 Task: Add Attachment from Google Drive to Card Card0000000099 in Board Board0000000025 in Workspace WS0000000009 in Trello. Add Cover Orange to Card Card0000000099 in Board Board0000000025 in Workspace WS0000000009 in Trello. Add "Add Label …" with "Title" Title0000000099 to Button Button0000000099 to Card Card0000000099 in Board Board0000000025 in Workspace WS0000000009 in Trello. Add Description DS0000000099 to Card Card0000000099 in Board Board0000000025 in Workspace WS0000000009 in Trello. Add Comment CM0000000099 to Card Card0000000099 in Board Board0000000025 in Workspace WS0000000009 in Trello
Action: Mouse moved to (364, 458)
Screenshot: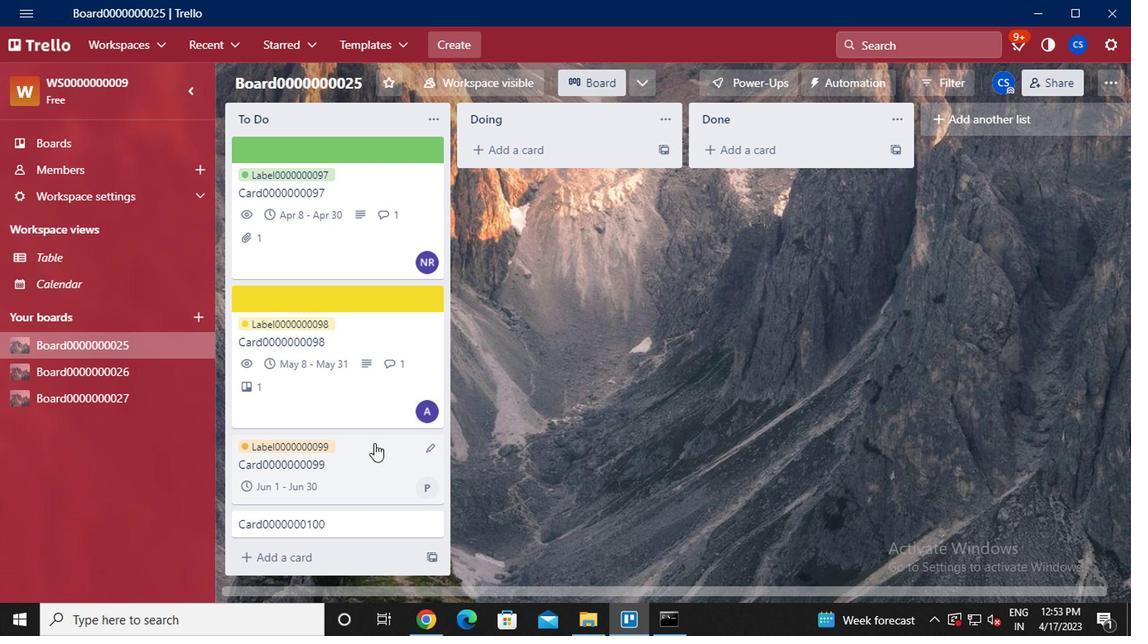 
Action: Mouse pressed left at (364, 458)
Screenshot: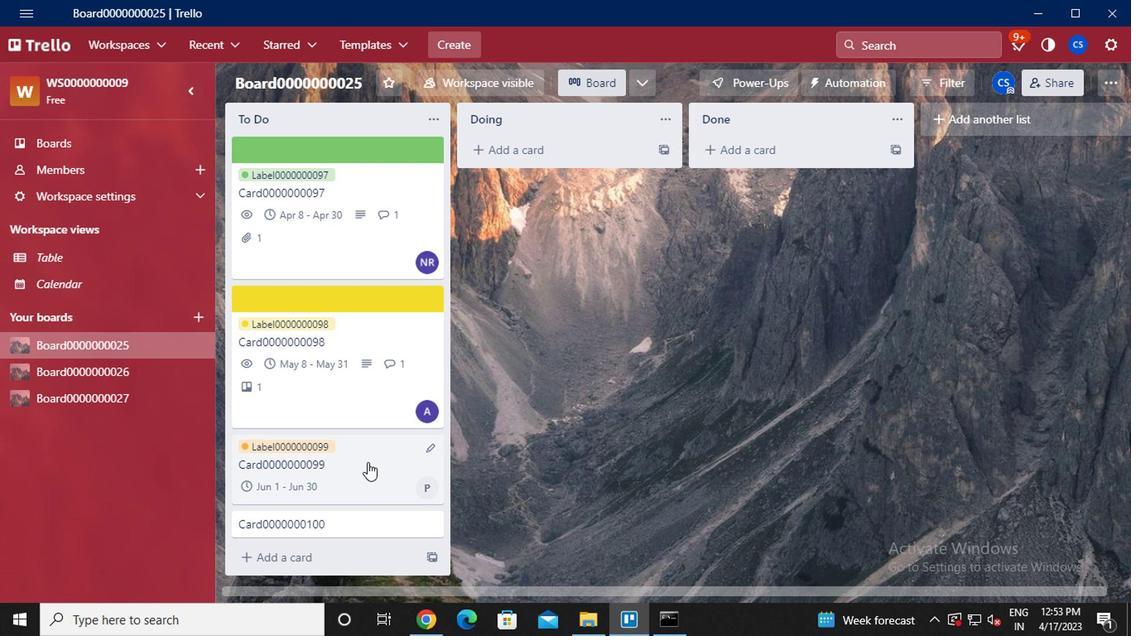 
Action: Mouse moved to (794, 283)
Screenshot: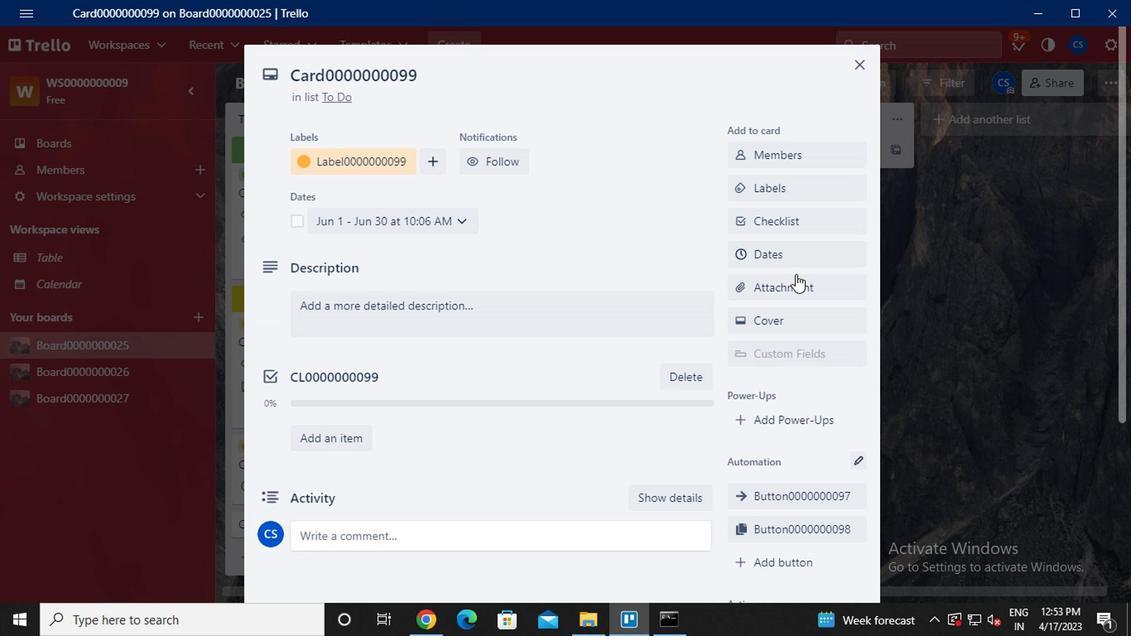 
Action: Mouse pressed left at (794, 283)
Screenshot: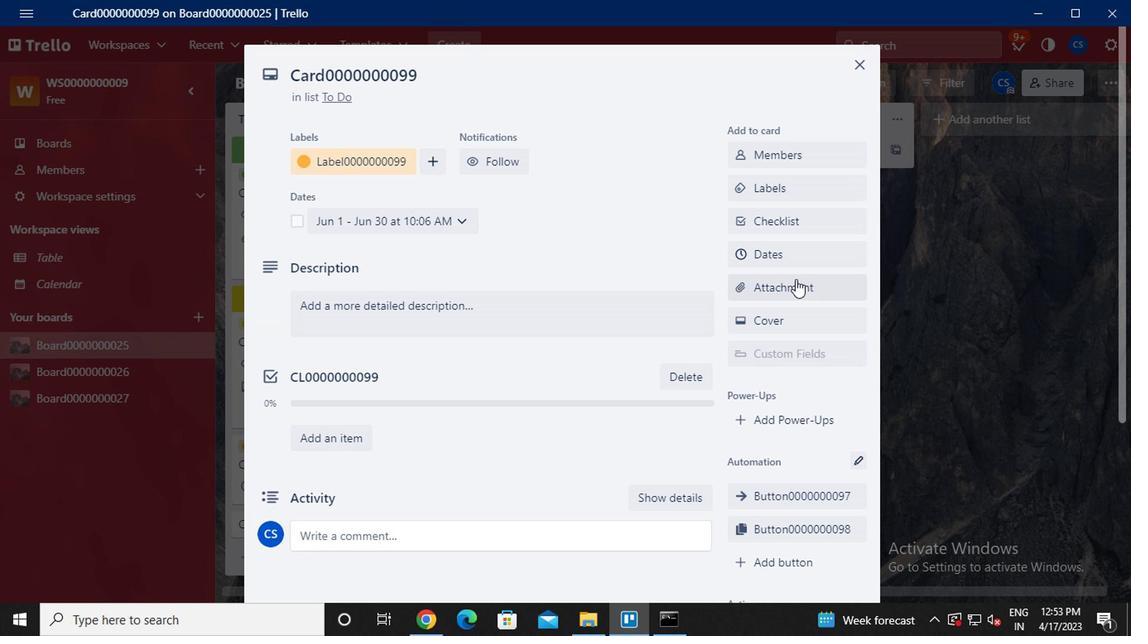 
Action: Mouse moved to (782, 199)
Screenshot: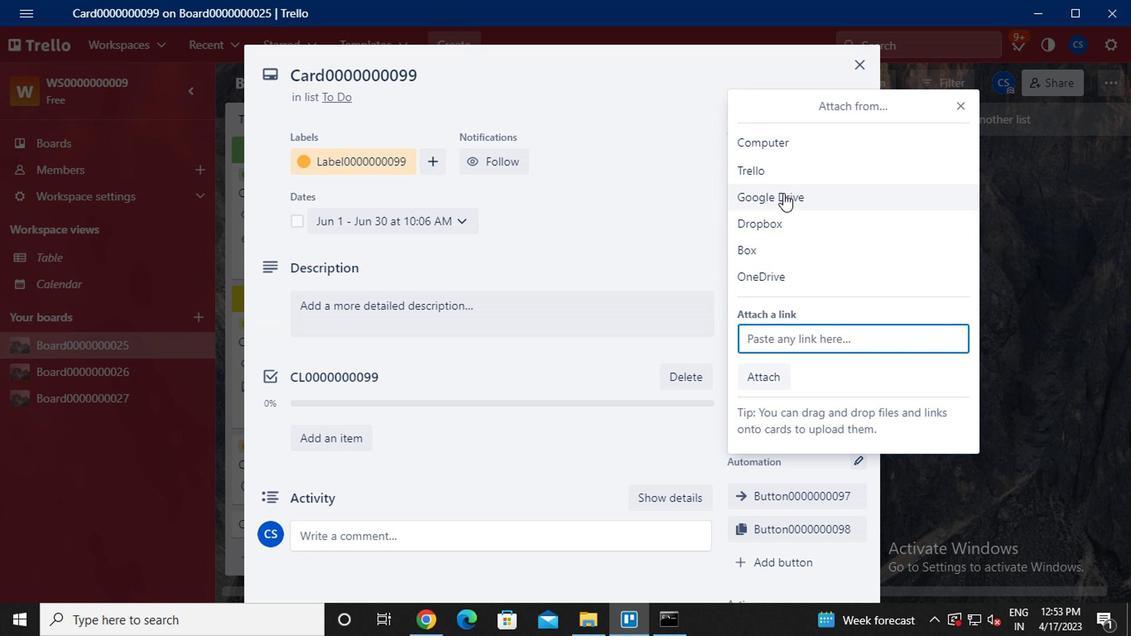 
Action: Mouse pressed left at (782, 199)
Screenshot: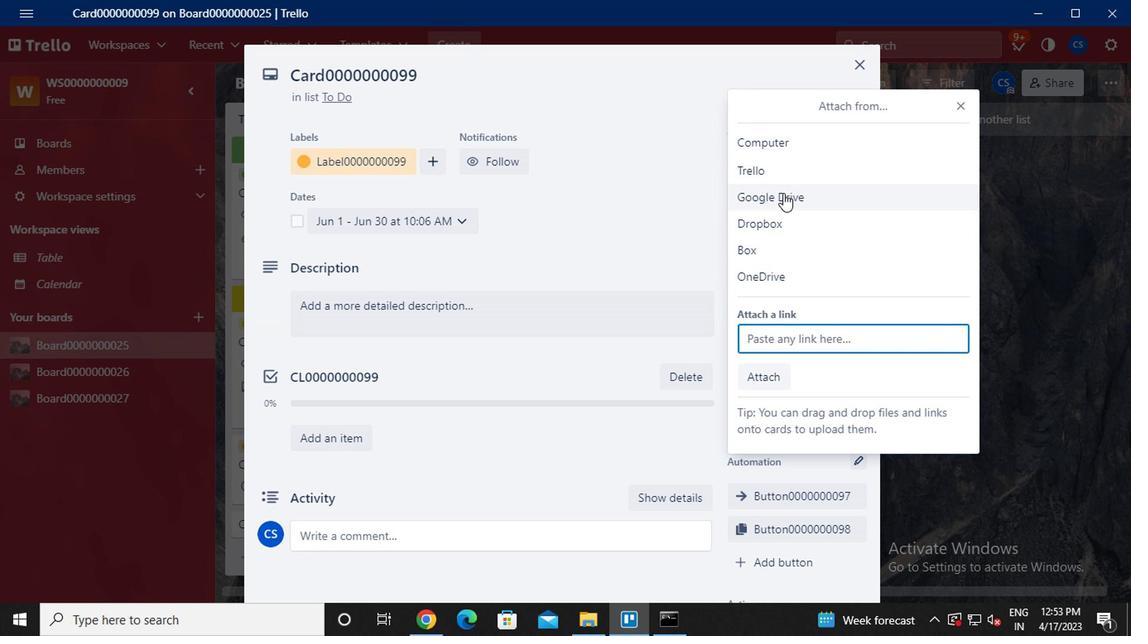 
Action: Mouse moved to (272, 281)
Screenshot: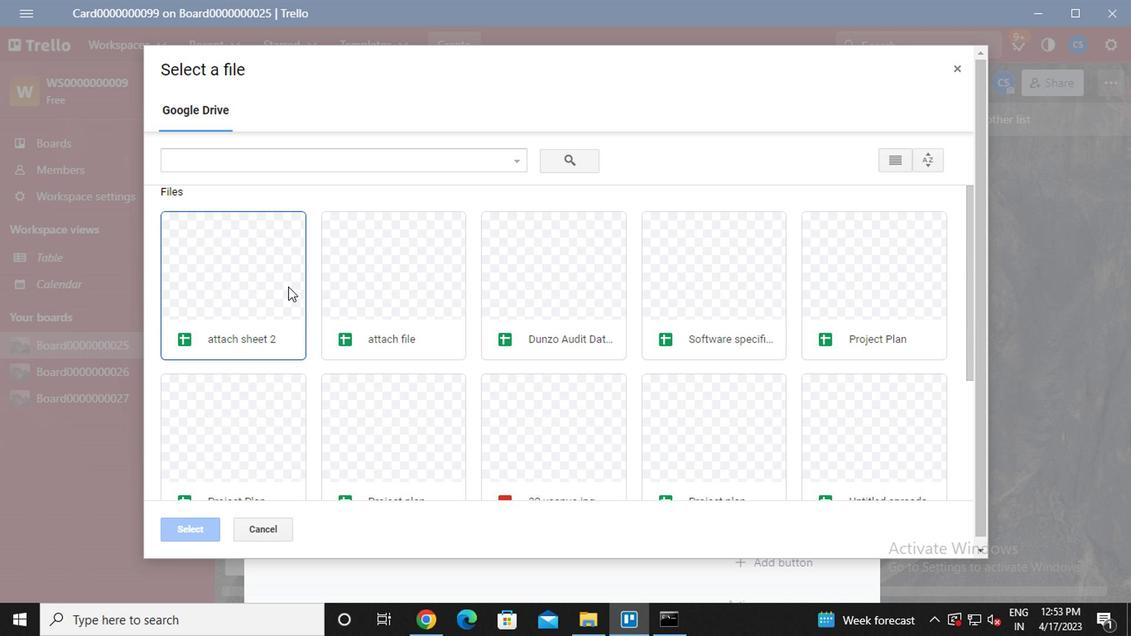 
Action: Mouse pressed left at (272, 281)
Screenshot: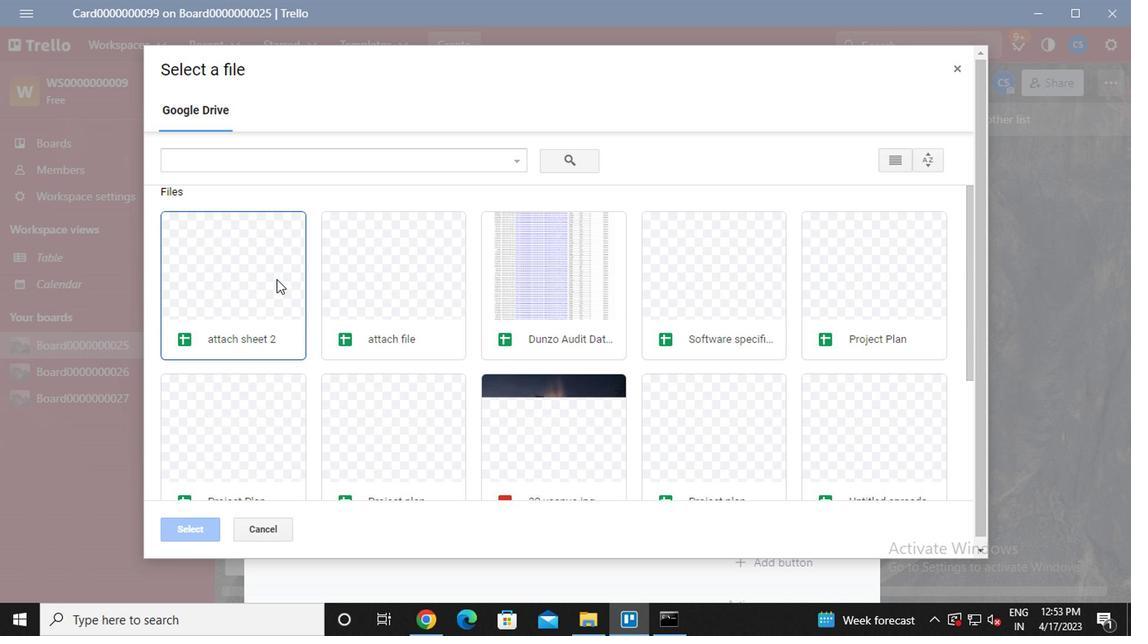 
Action: Mouse moved to (271, 280)
Screenshot: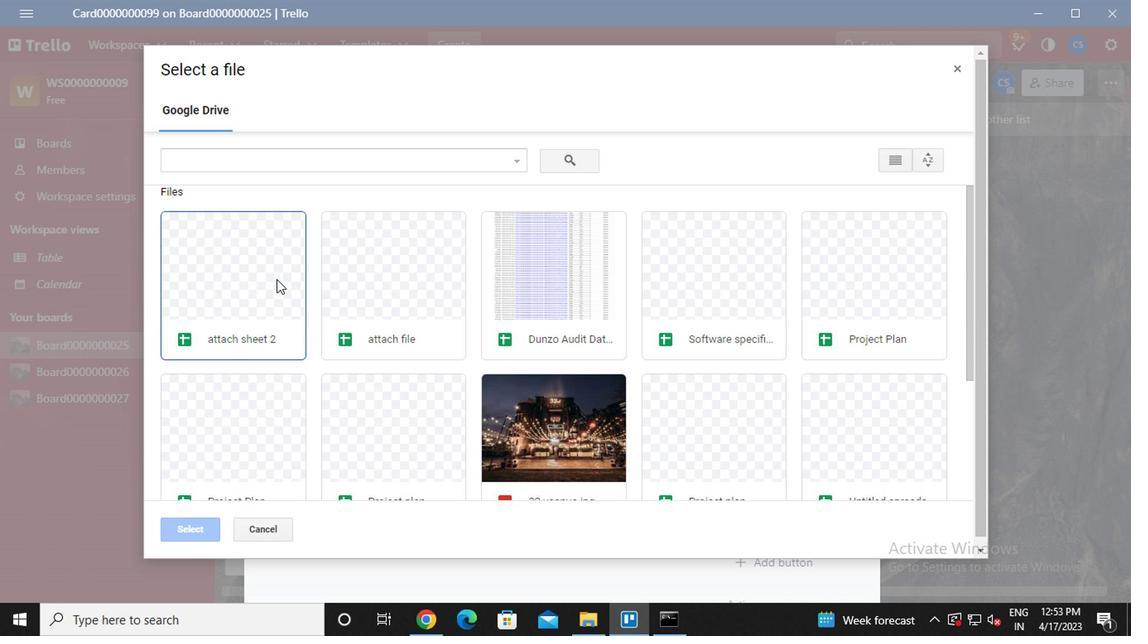 
Action: Mouse pressed left at (271, 280)
Screenshot: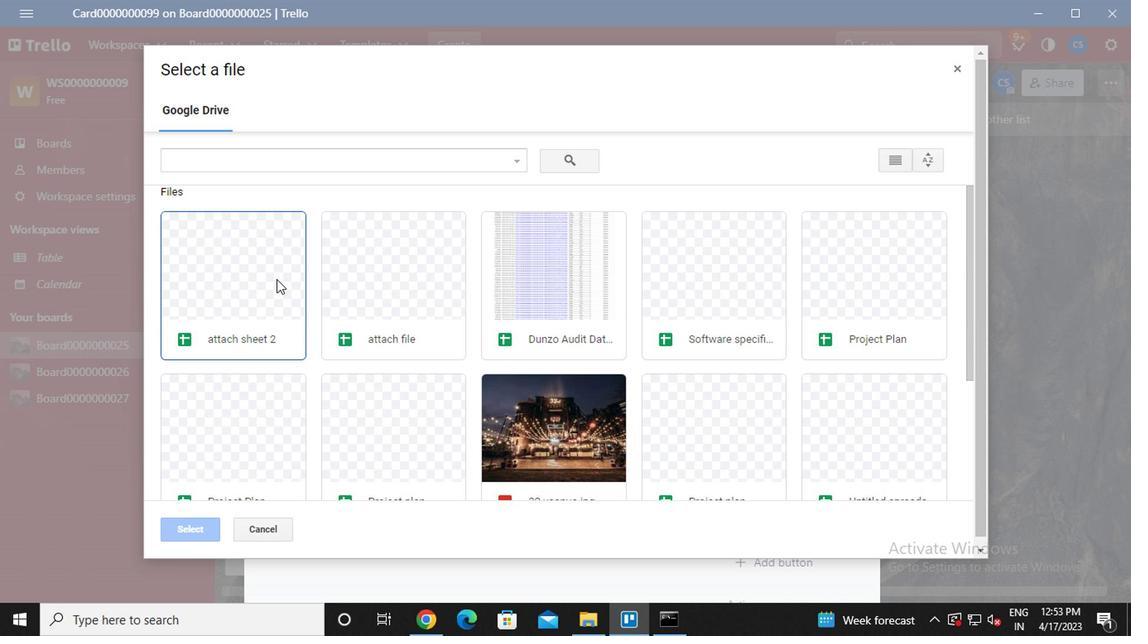 
Action: Mouse moved to (656, 356)
Screenshot: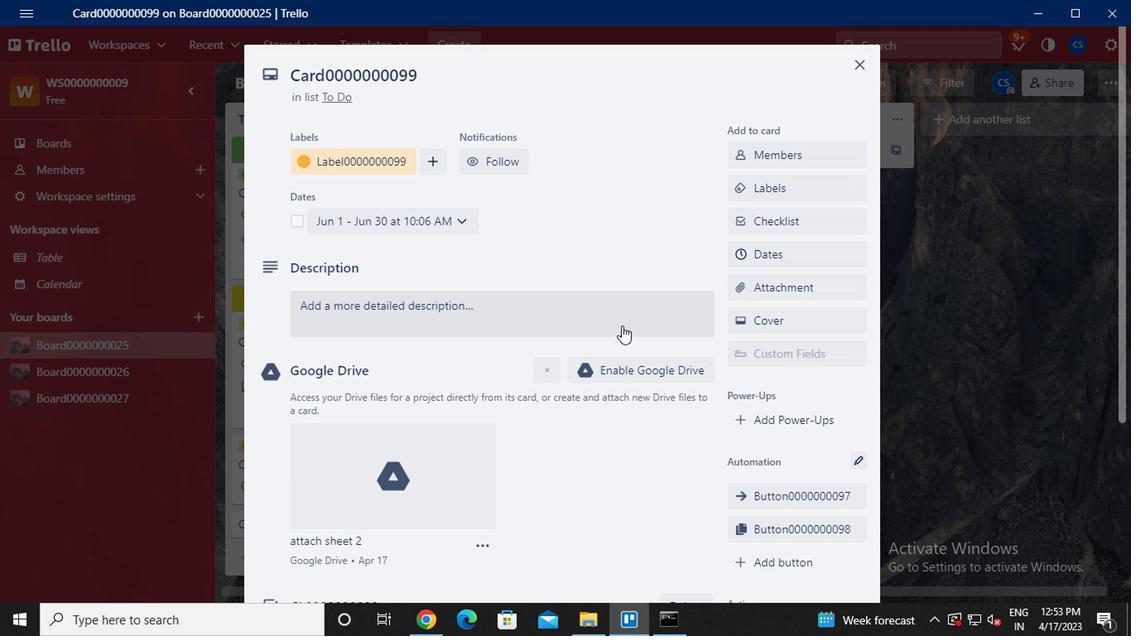 
Action: Mouse scrolled (656, 355) with delta (0, 0)
Screenshot: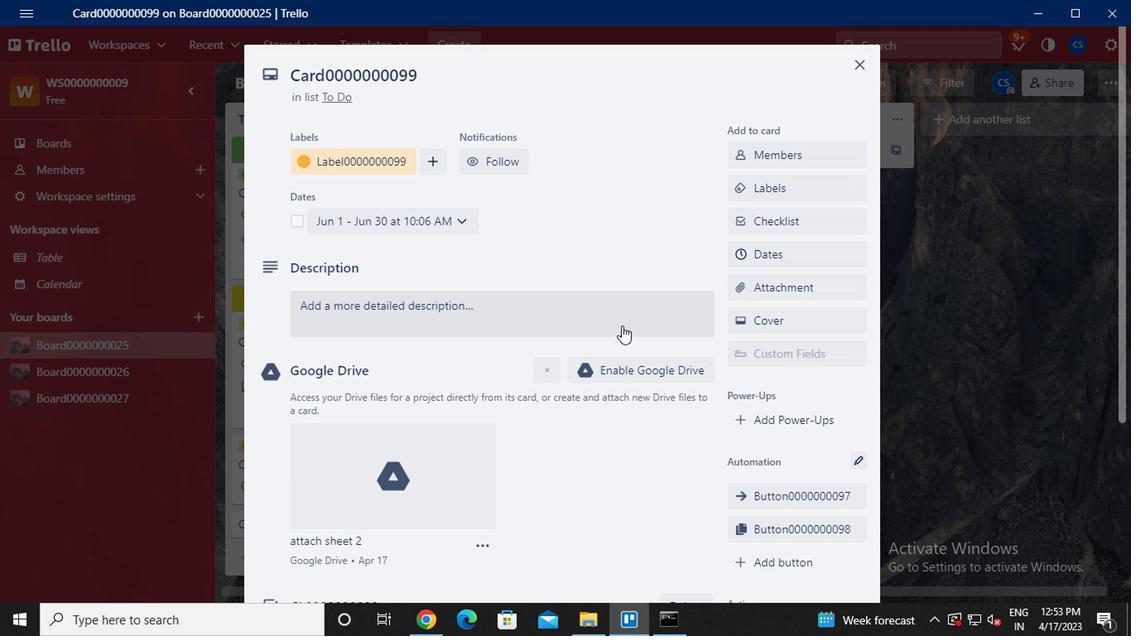 
Action: Mouse moved to (688, 371)
Screenshot: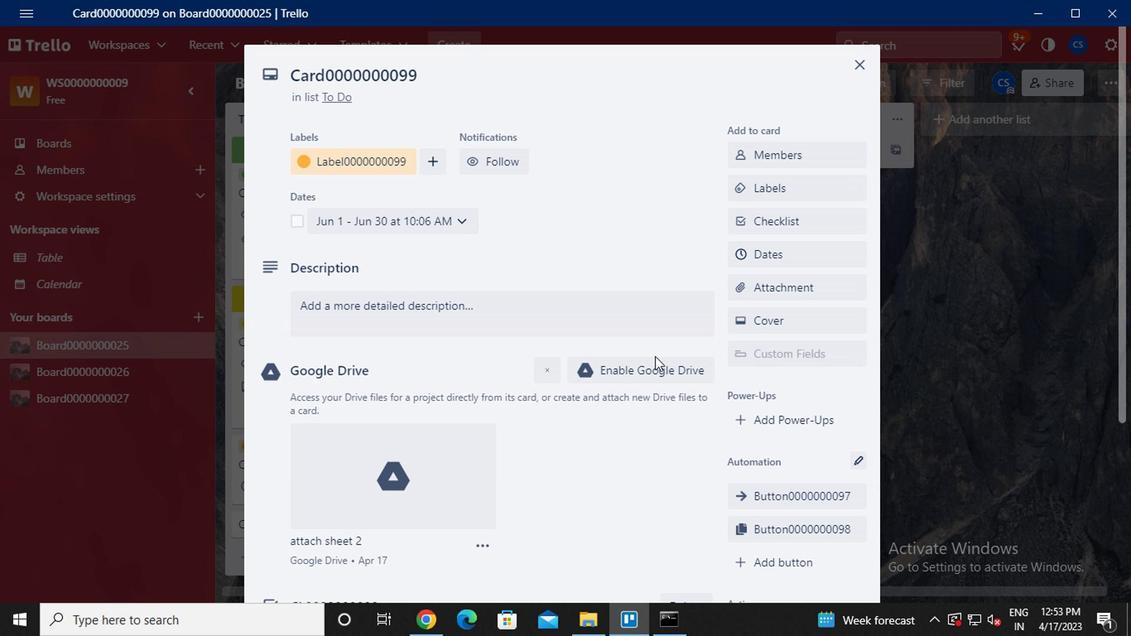 
Action: Mouse scrolled (688, 371) with delta (0, 0)
Screenshot: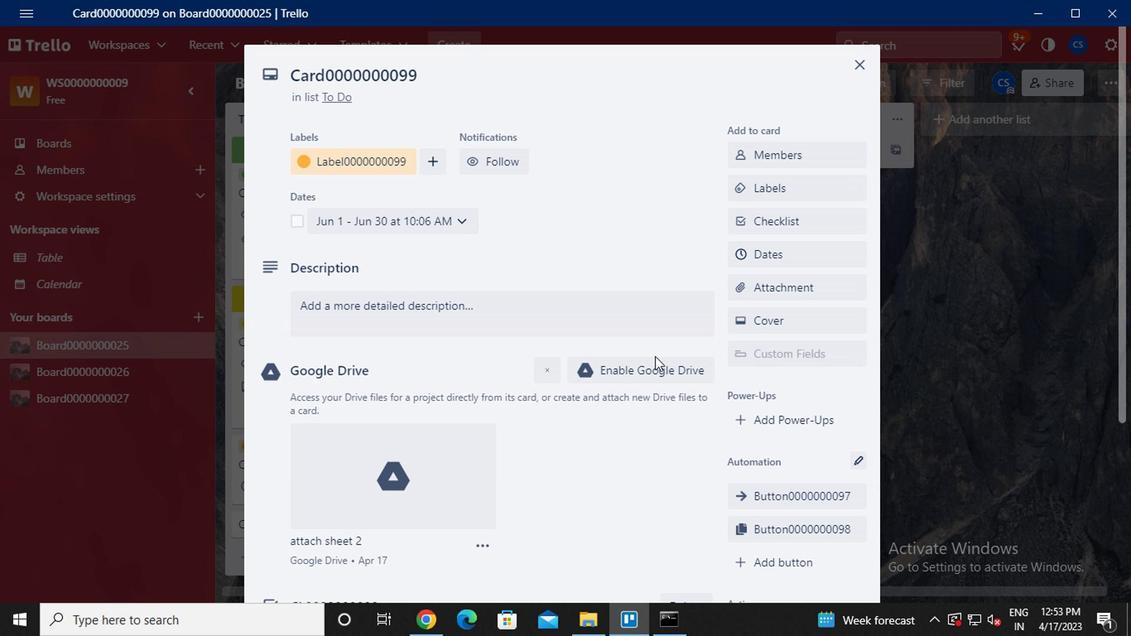 
Action: Mouse moved to (732, 422)
Screenshot: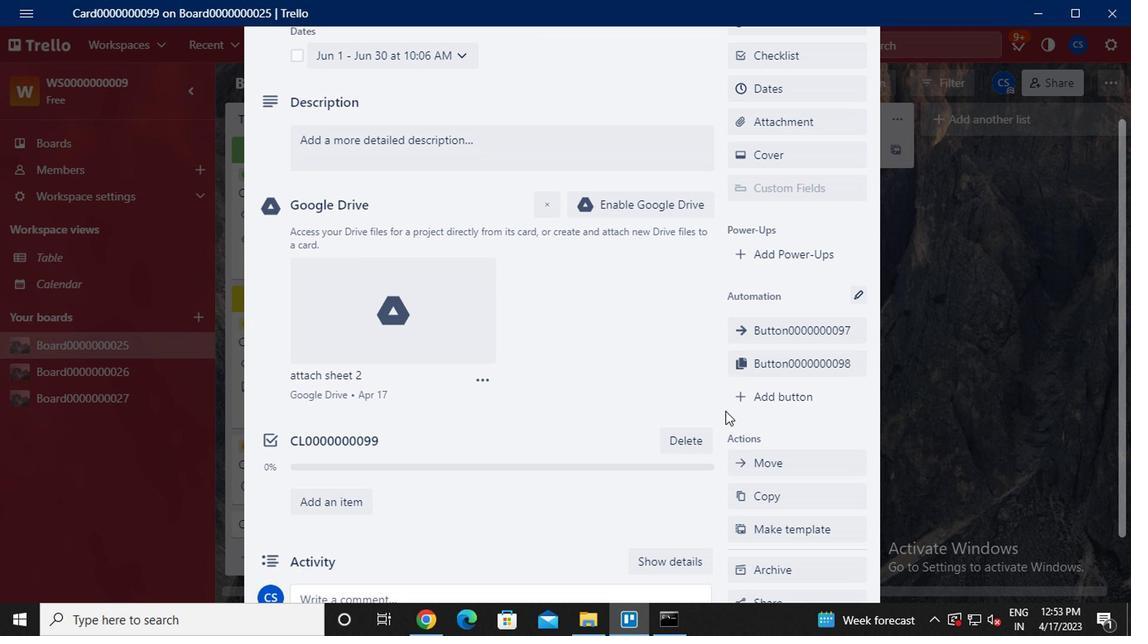 
Action: Mouse scrolled (732, 422) with delta (0, 0)
Screenshot: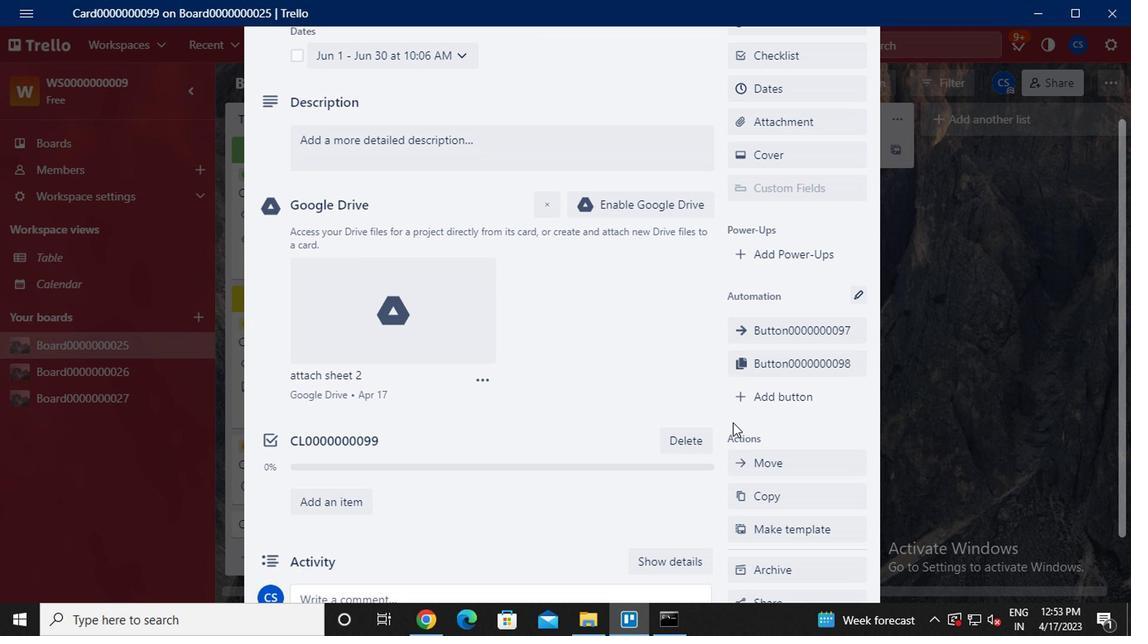 
Action: Mouse moved to (778, 320)
Screenshot: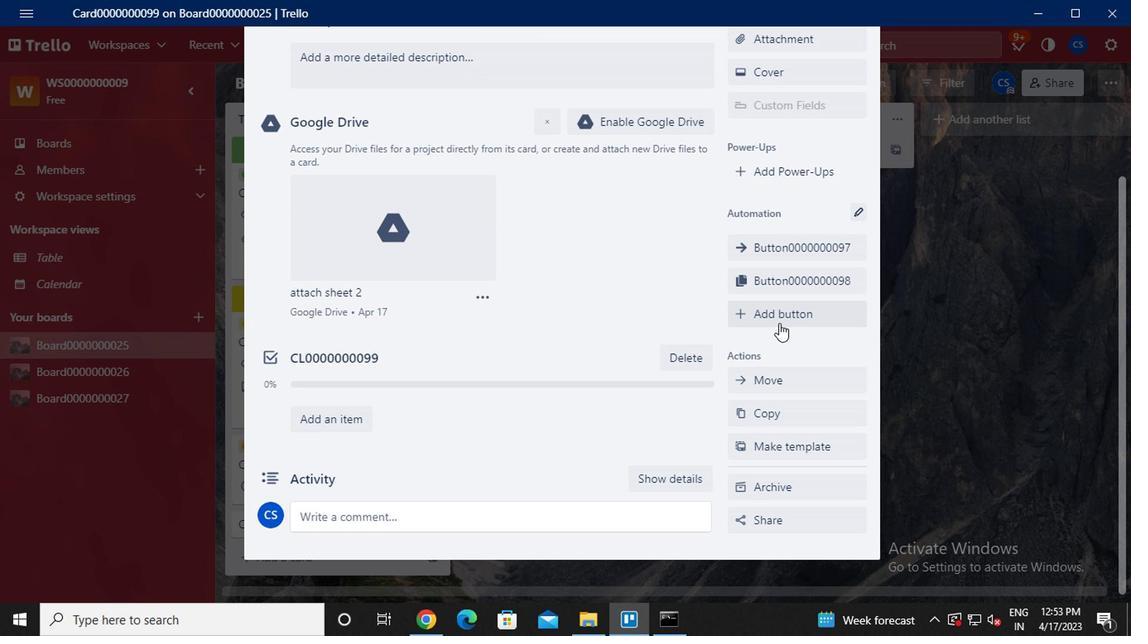 
Action: Mouse pressed left at (778, 320)
Screenshot: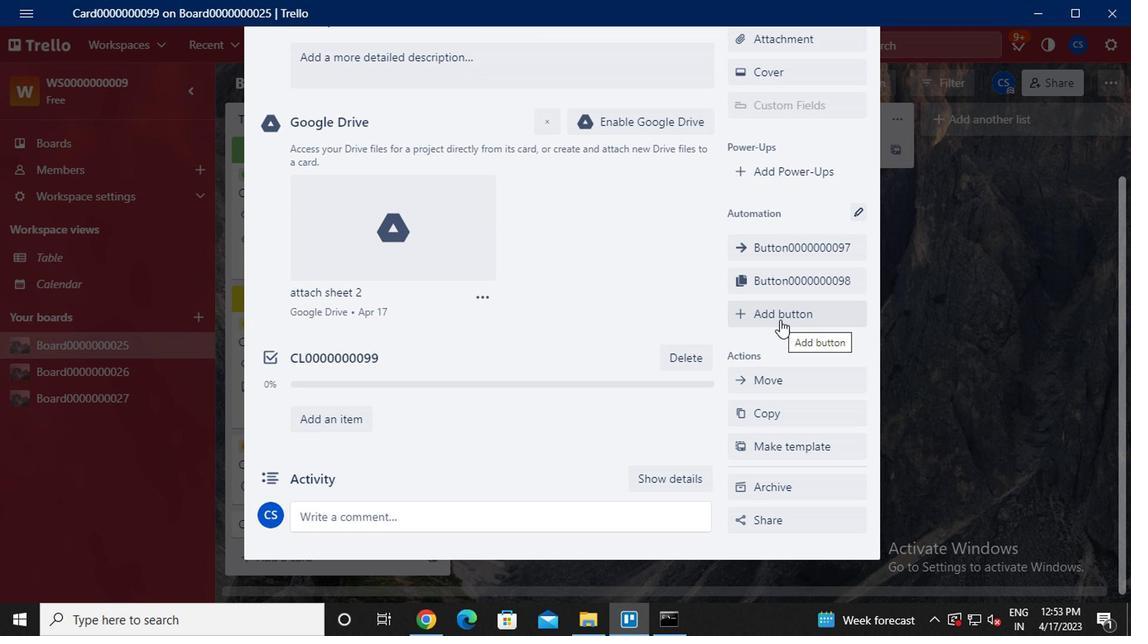 
Action: Mouse moved to (813, 230)
Screenshot: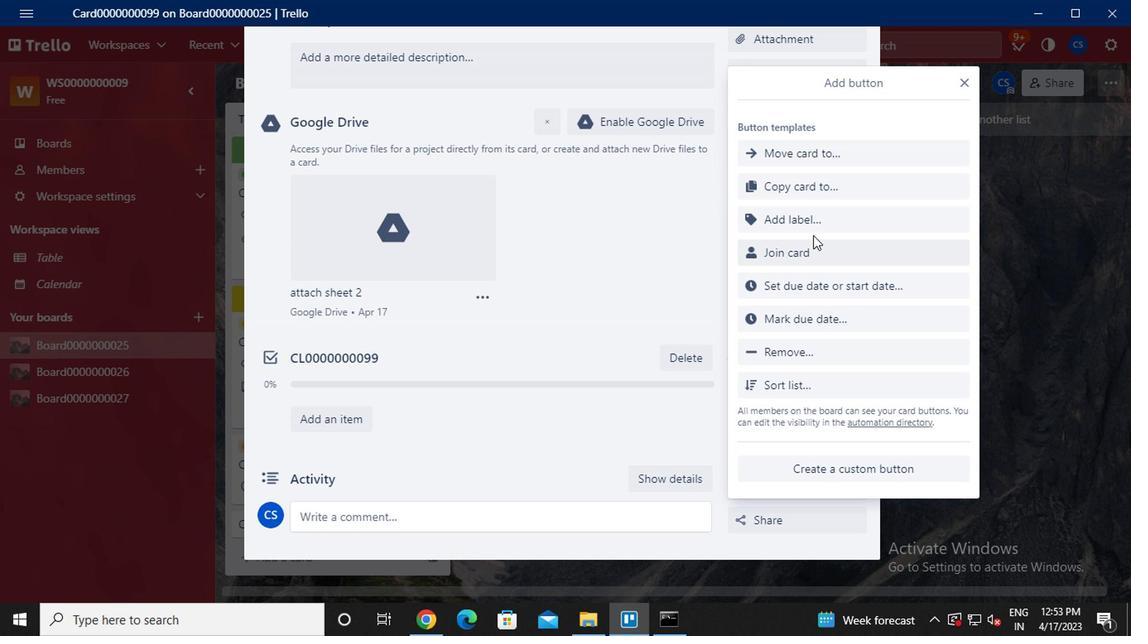 
Action: Mouse pressed left at (813, 230)
Screenshot: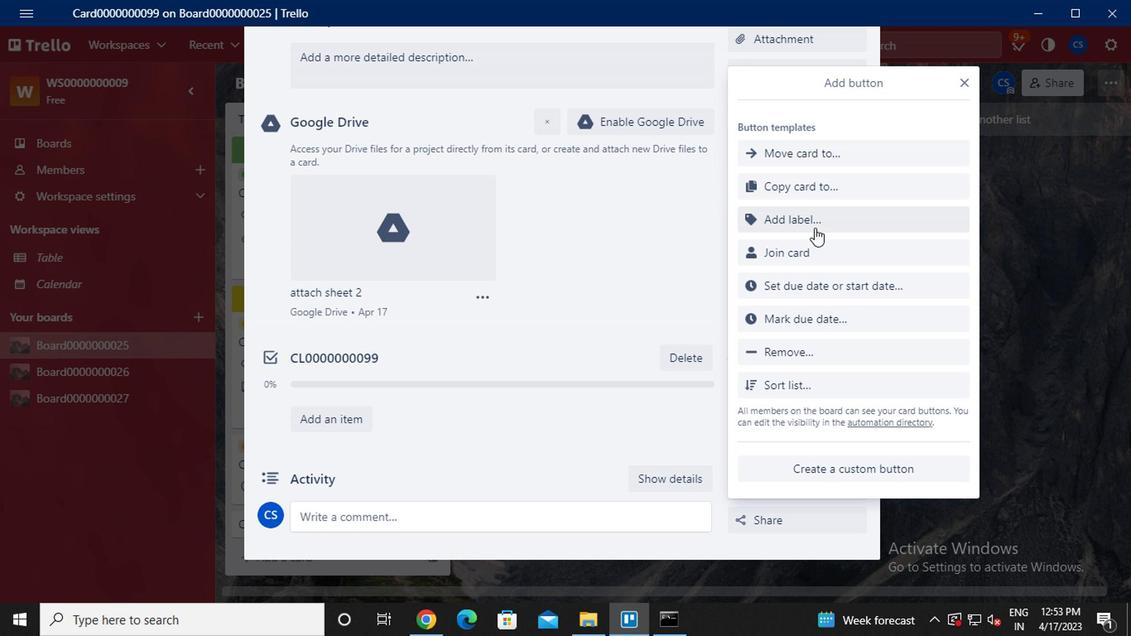
Action: Mouse moved to (785, 234)
Screenshot: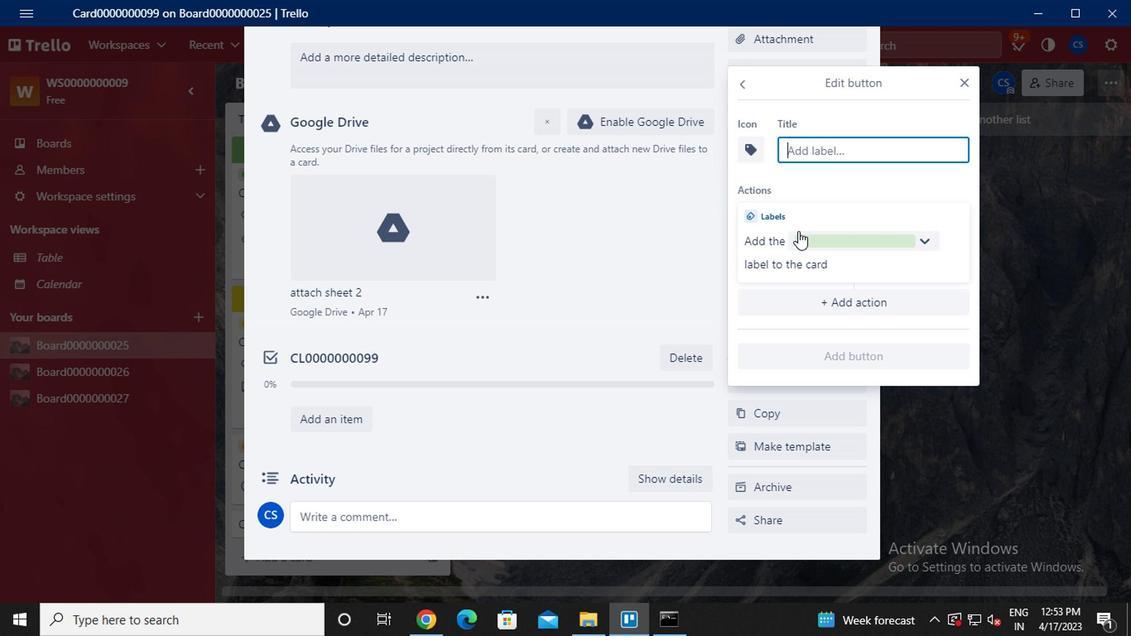 
Action: Key pressed t<Key.caps_lock>itle0000000099
Screenshot: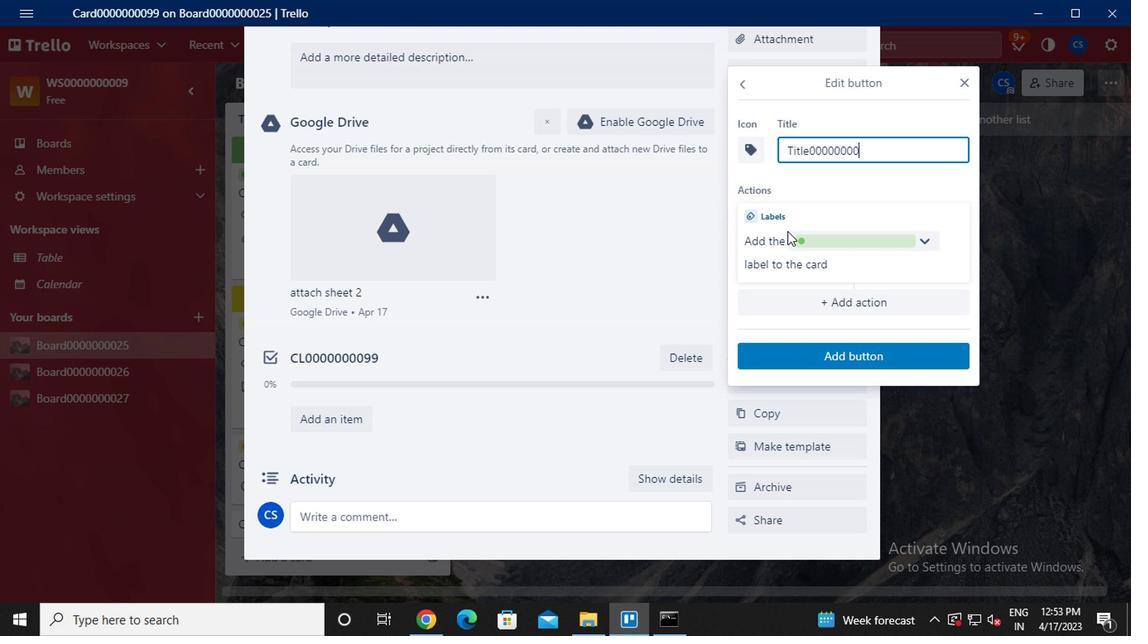 
Action: Mouse moved to (826, 356)
Screenshot: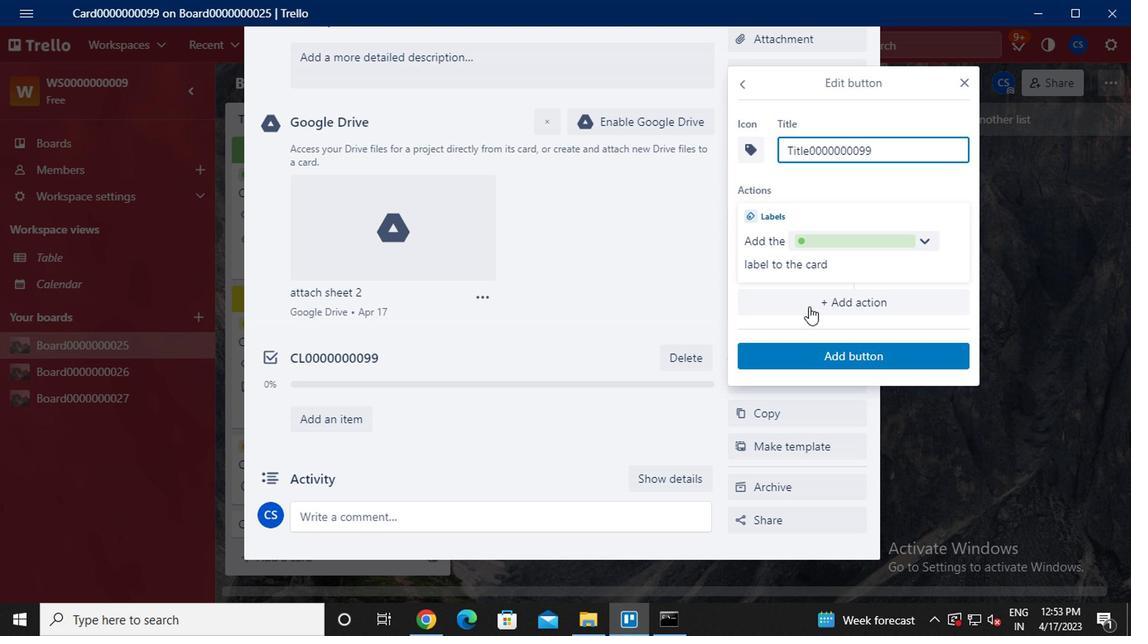 
Action: Mouse pressed left at (826, 356)
Screenshot: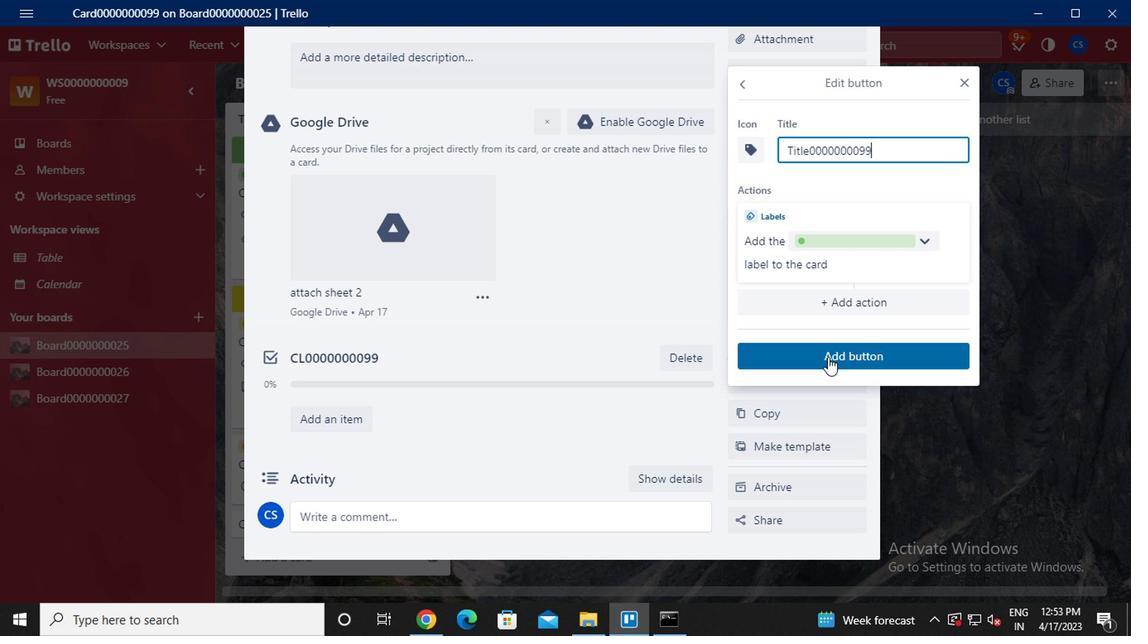 
Action: Mouse moved to (806, 309)
Screenshot: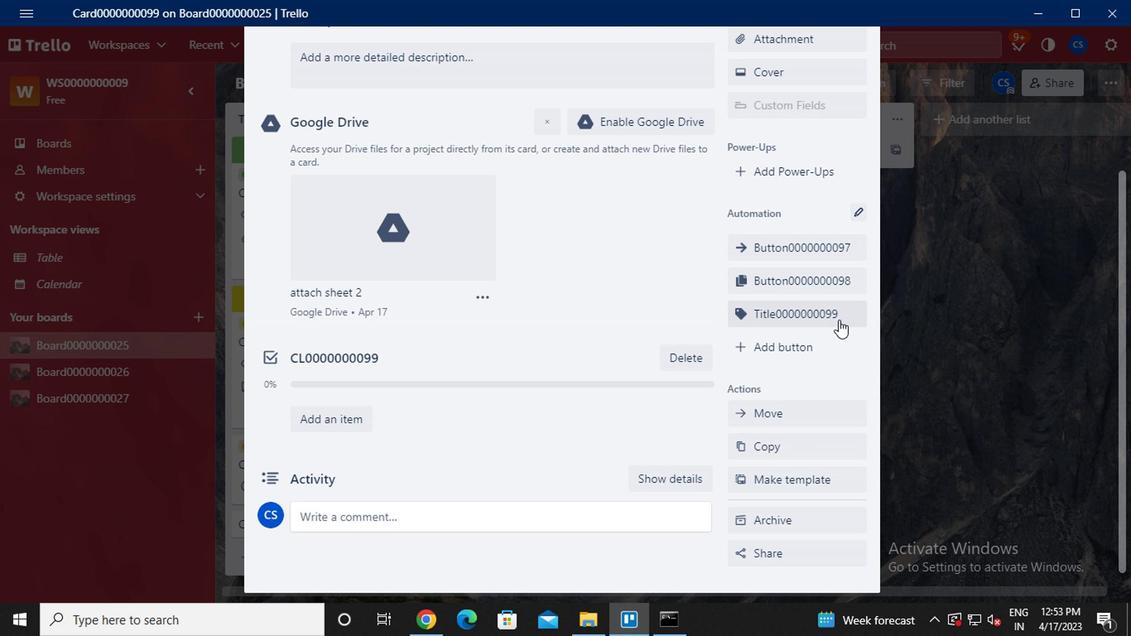 
Action: Mouse scrolled (806, 310) with delta (0, 0)
Screenshot: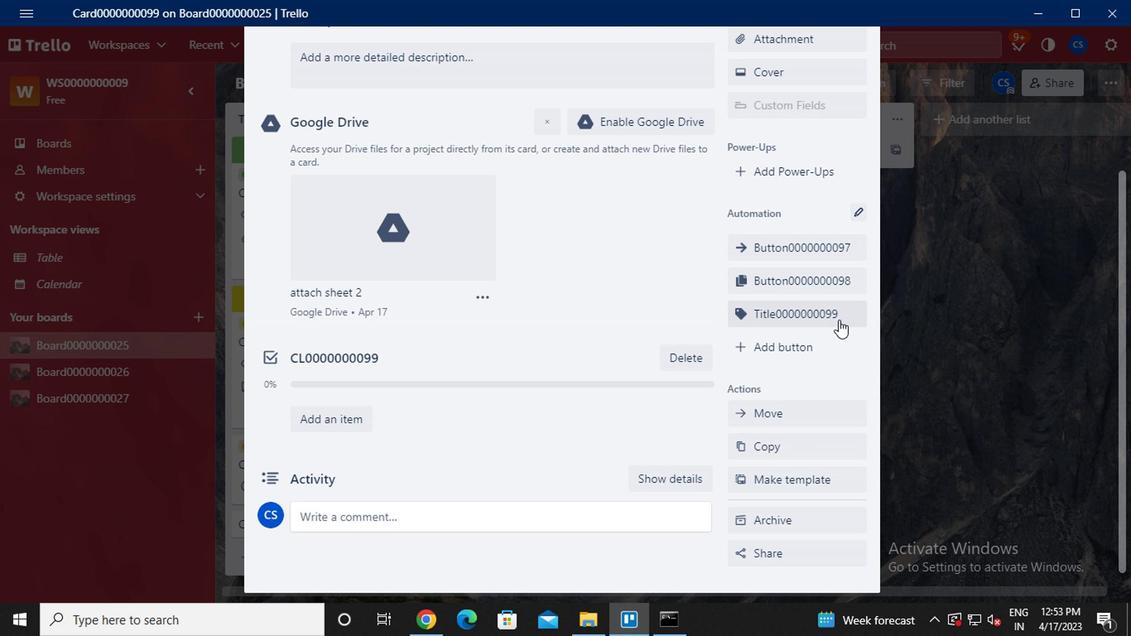 
Action: Mouse moved to (805, 309)
Screenshot: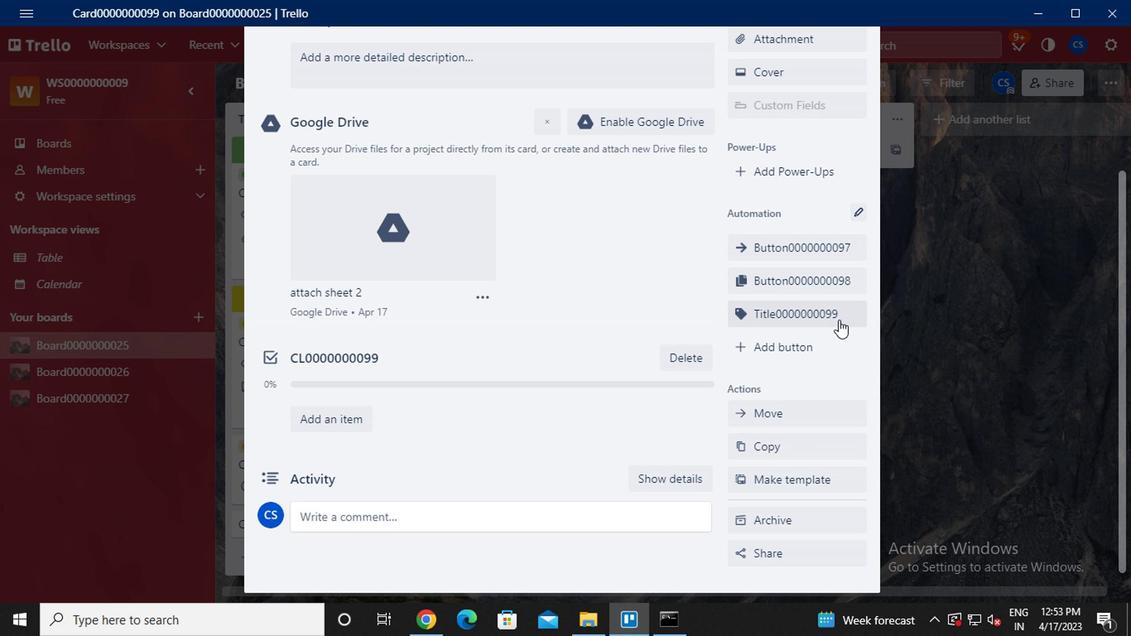 
Action: Mouse scrolled (805, 310) with delta (0, 0)
Screenshot: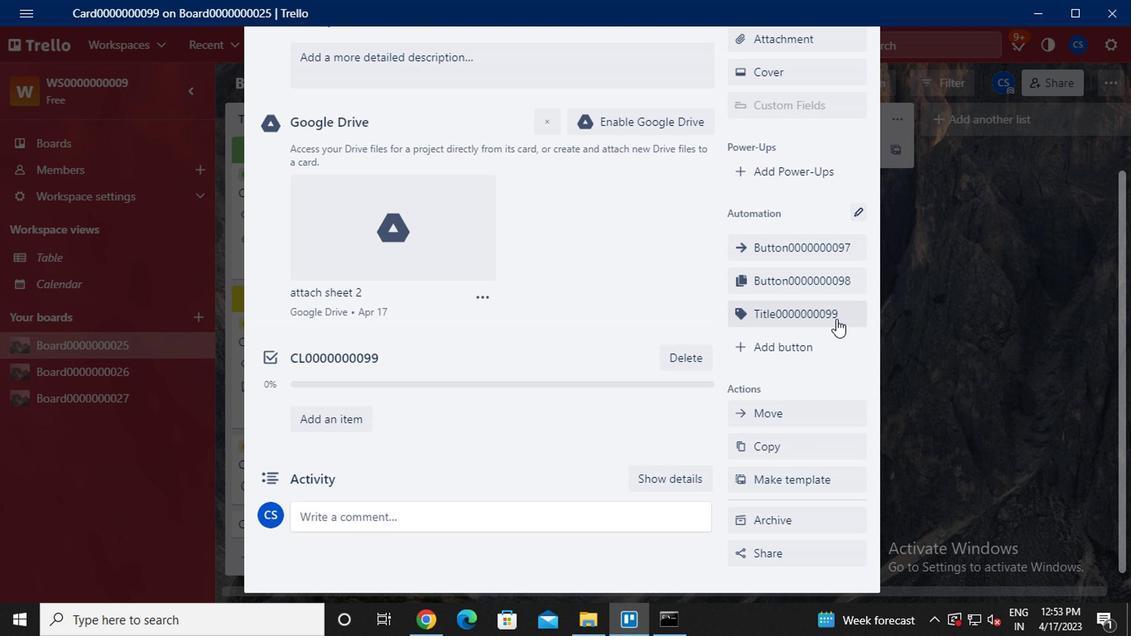 
Action: Mouse scrolled (805, 310) with delta (0, 0)
Screenshot: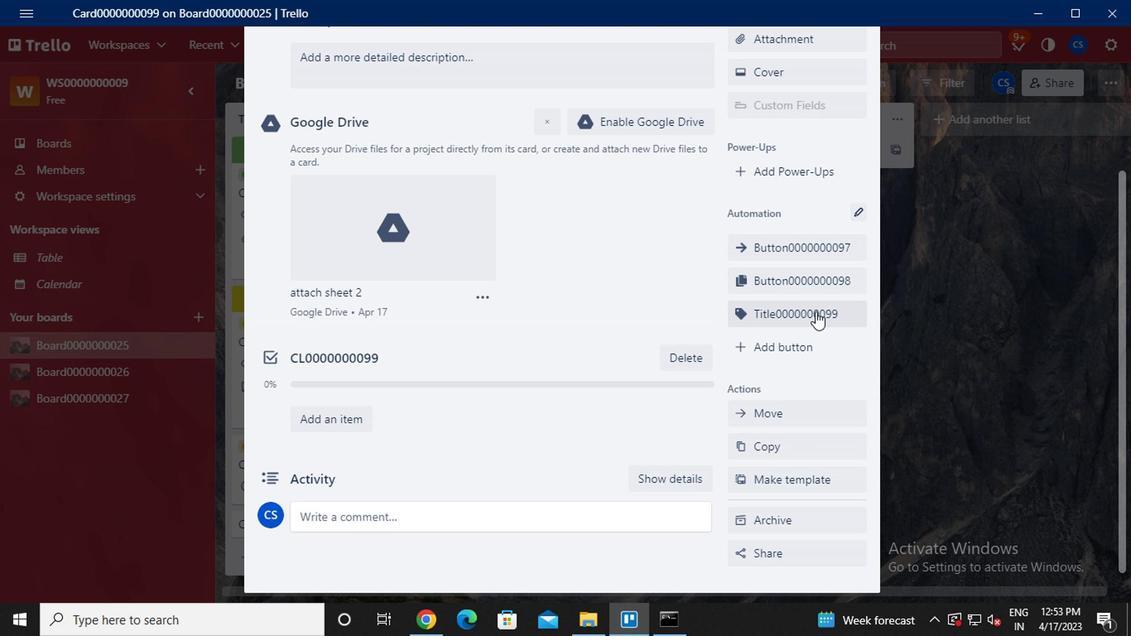 
Action: Mouse scrolled (805, 310) with delta (0, 0)
Screenshot: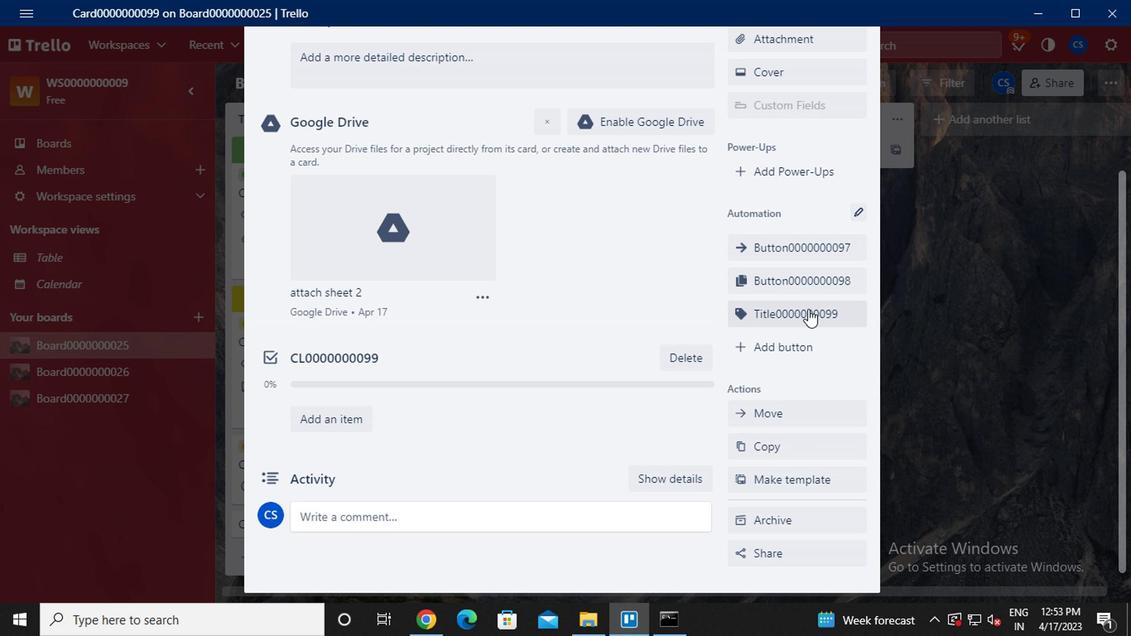 
Action: Mouse scrolled (805, 310) with delta (0, 0)
Screenshot: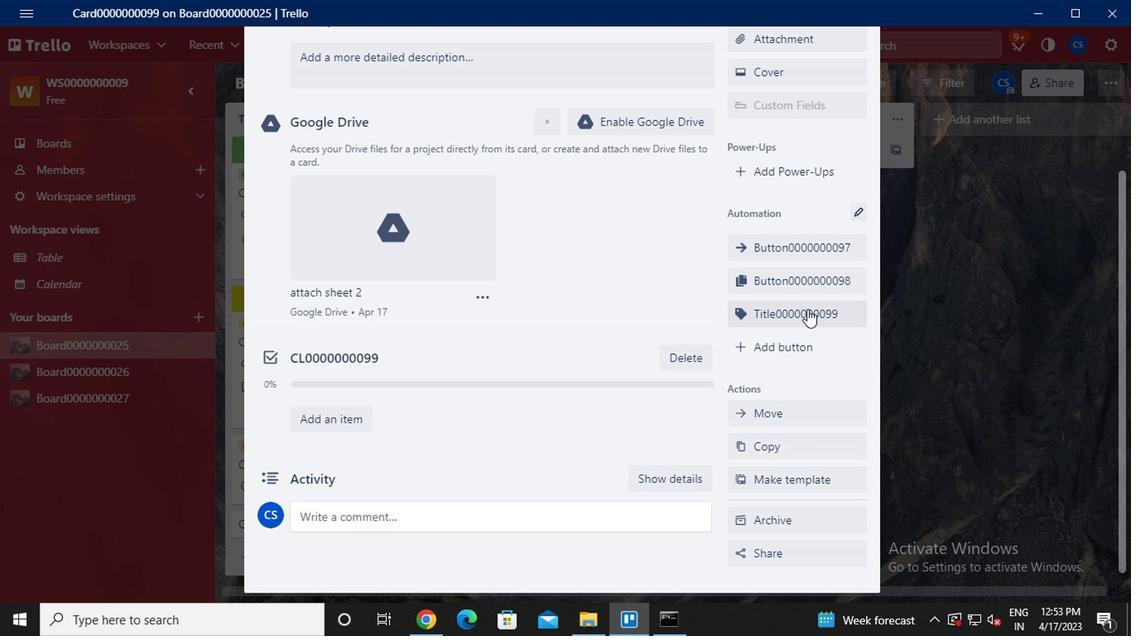 
Action: Mouse moved to (786, 319)
Screenshot: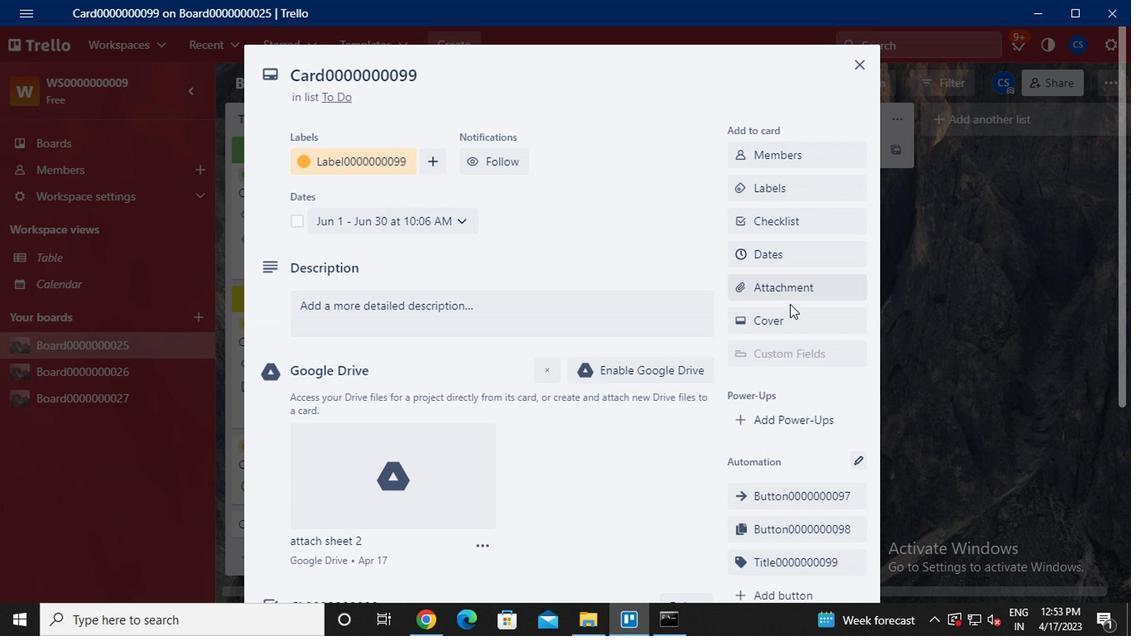 
Action: Mouse pressed left at (786, 319)
Screenshot: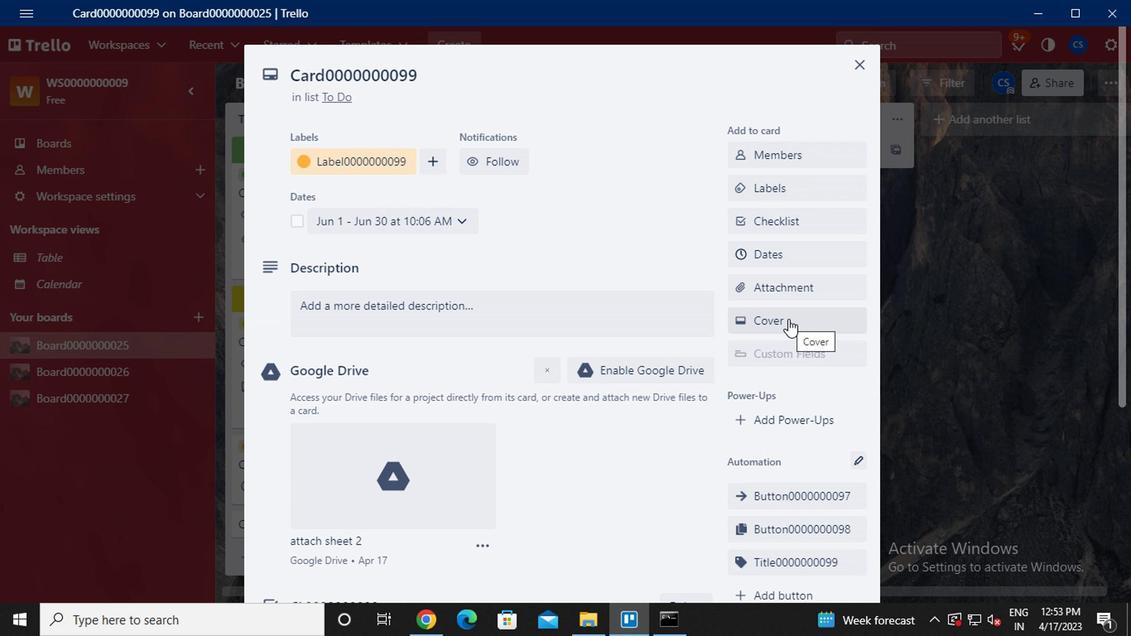 
Action: Mouse moved to (838, 276)
Screenshot: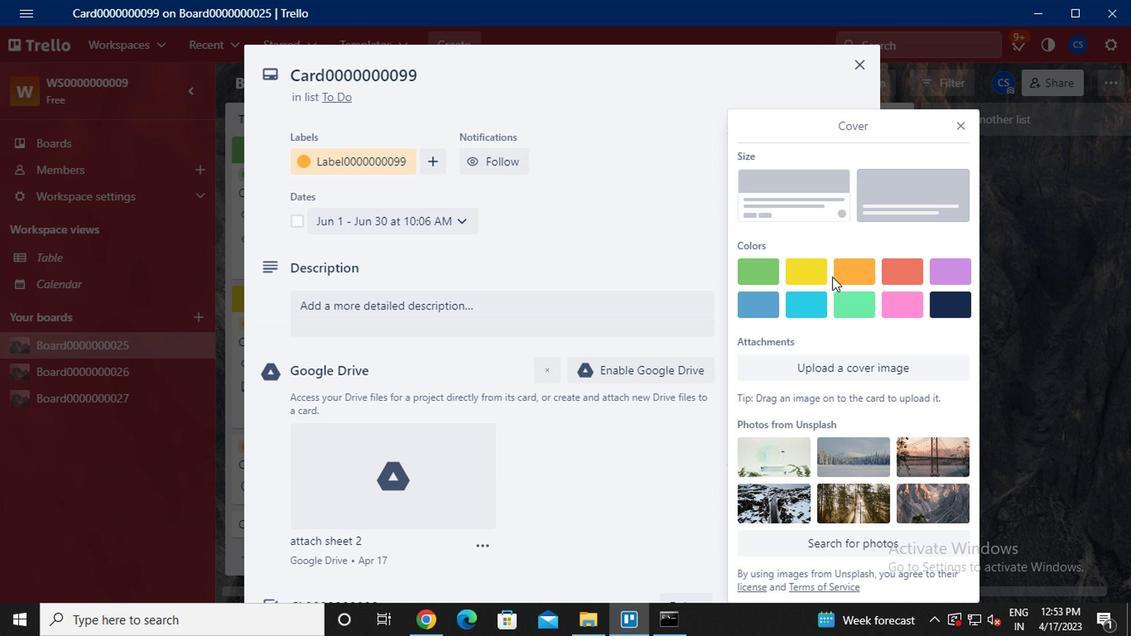 
Action: Mouse pressed left at (838, 276)
Screenshot: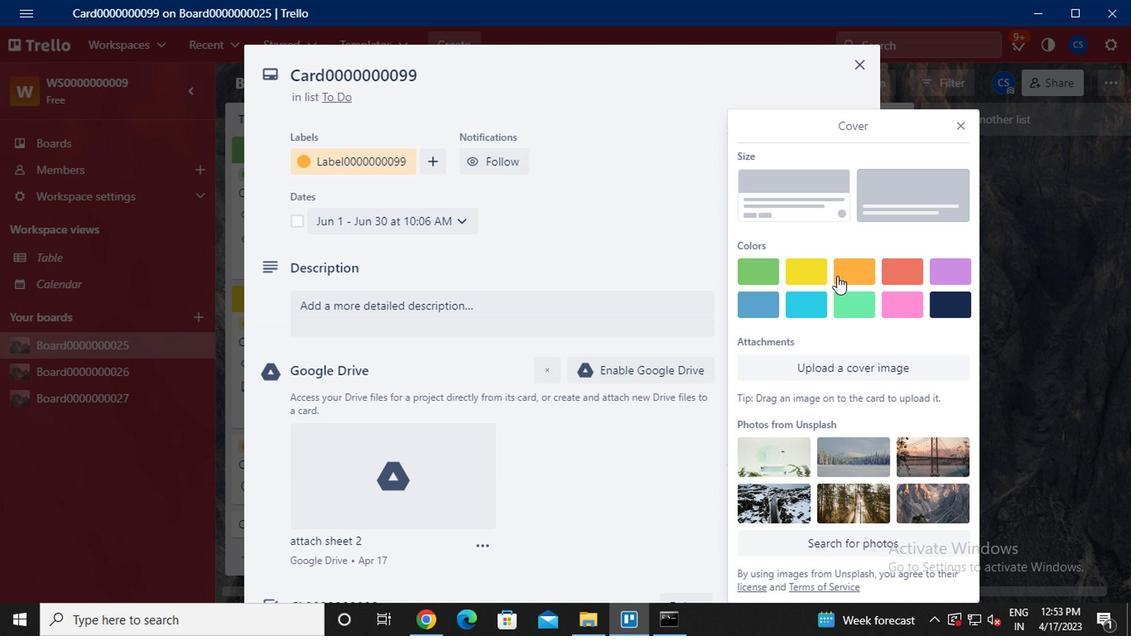 
Action: Mouse moved to (957, 107)
Screenshot: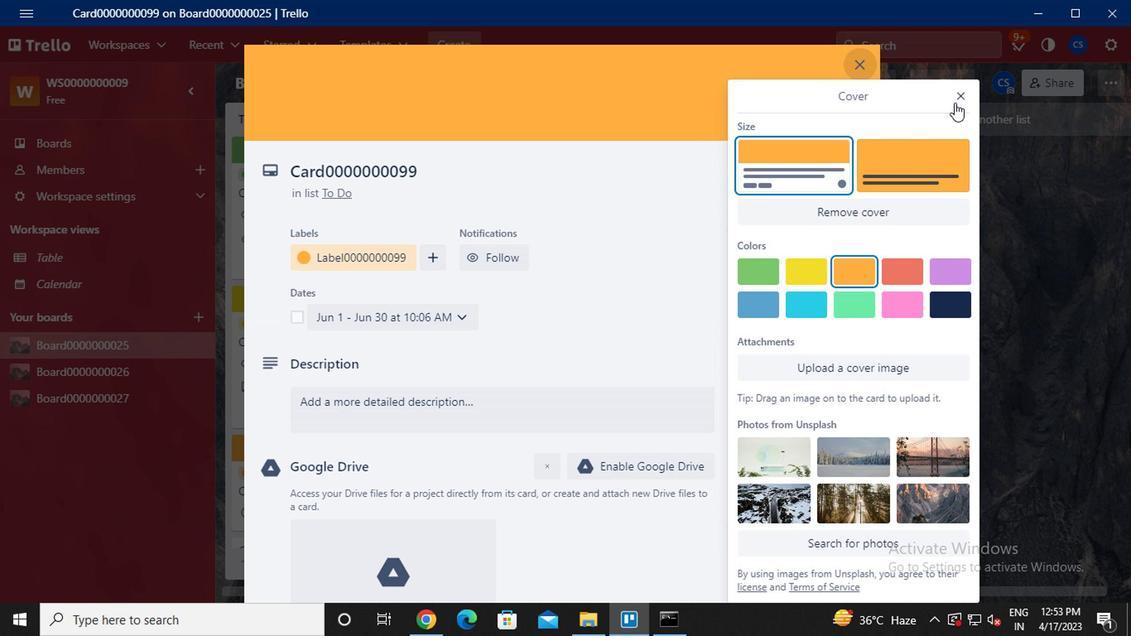 
Action: Mouse pressed left at (957, 107)
Screenshot: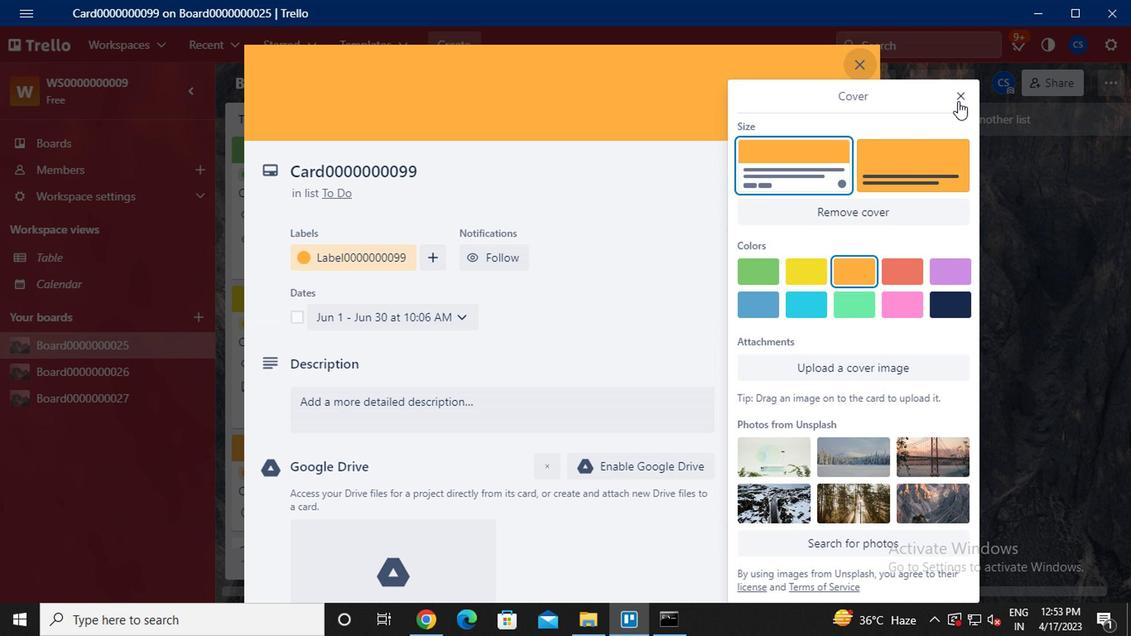 
Action: Mouse moved to (569, 328)
Screenshot: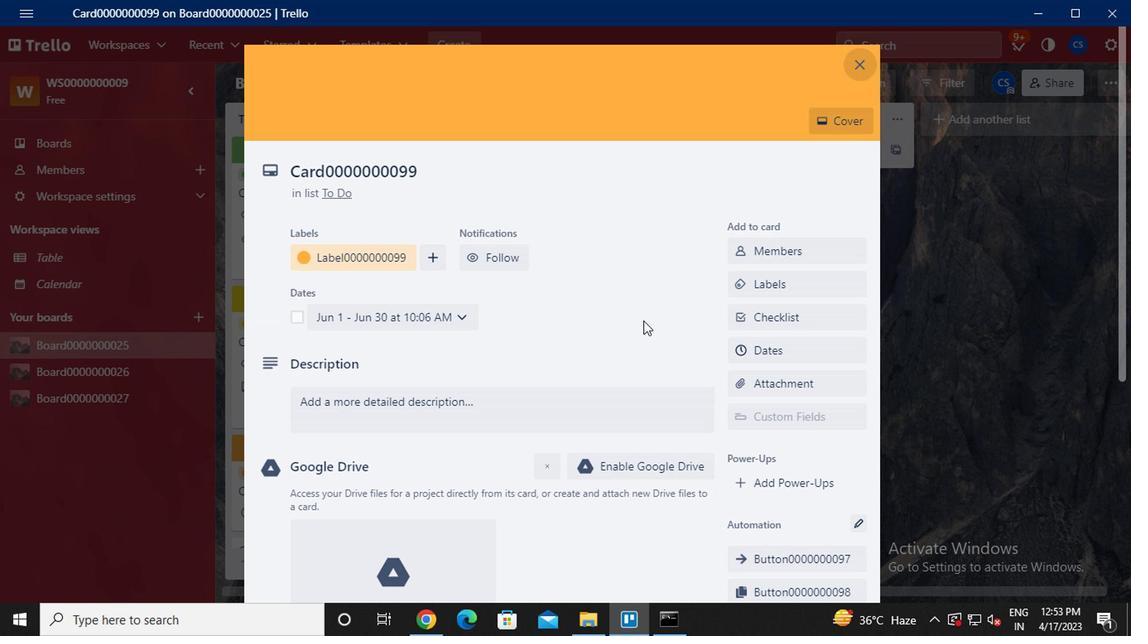 
Action: Mouse scrolled (569, 327) with delta (0, 0)
Screenshot: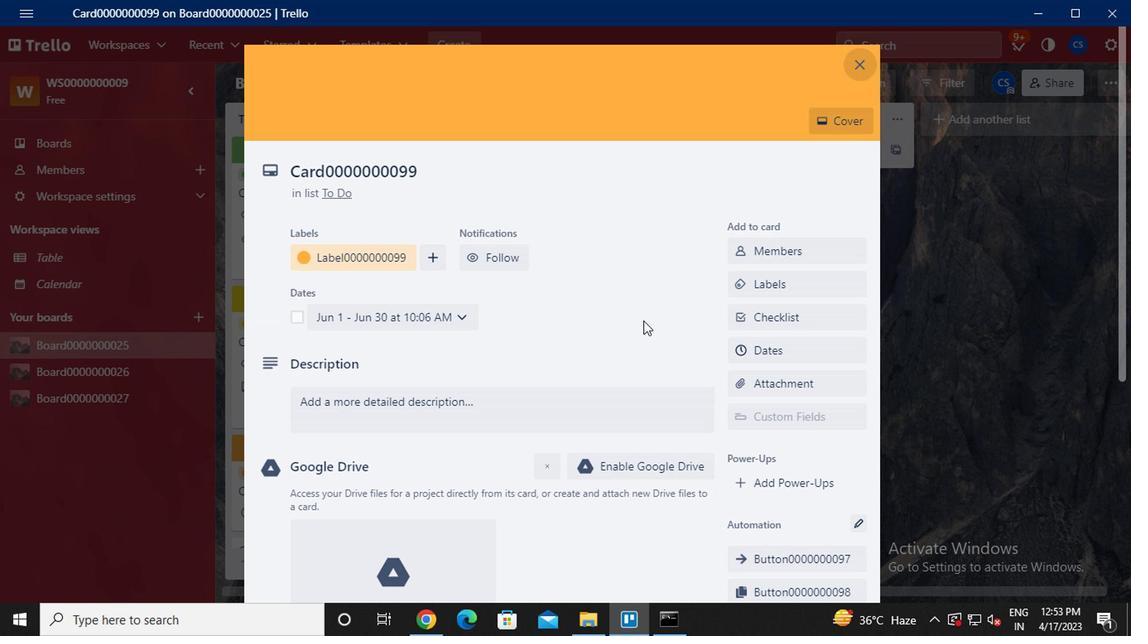 
Action: Mouse moved to (441, 321)
Screenshot: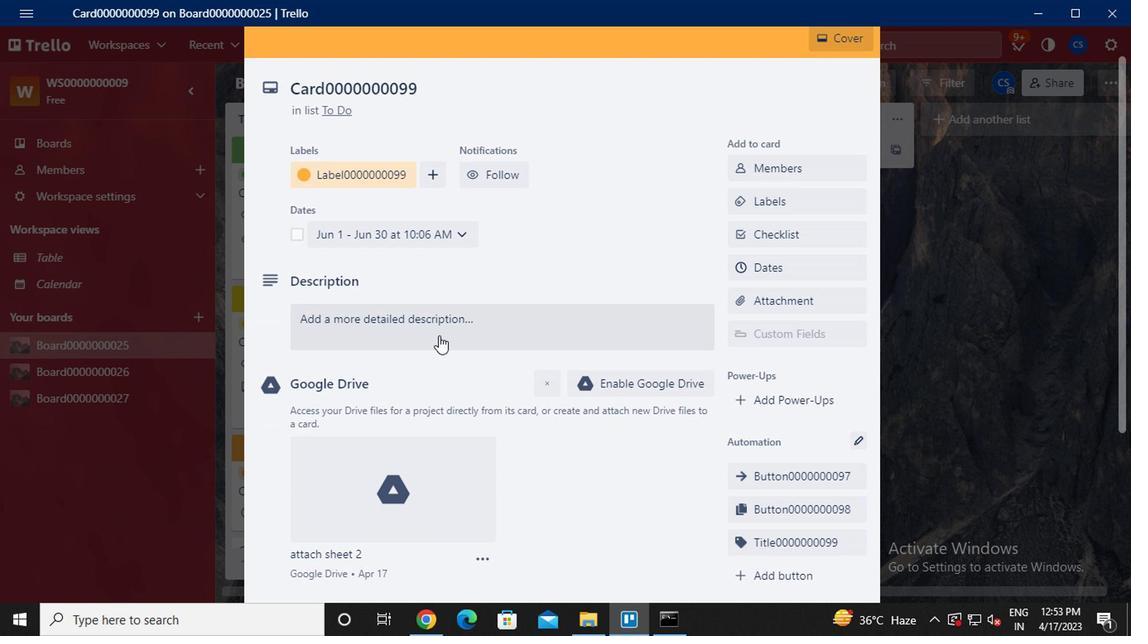 
Action: Mouse pressed left at (441, 321)
Screenshot: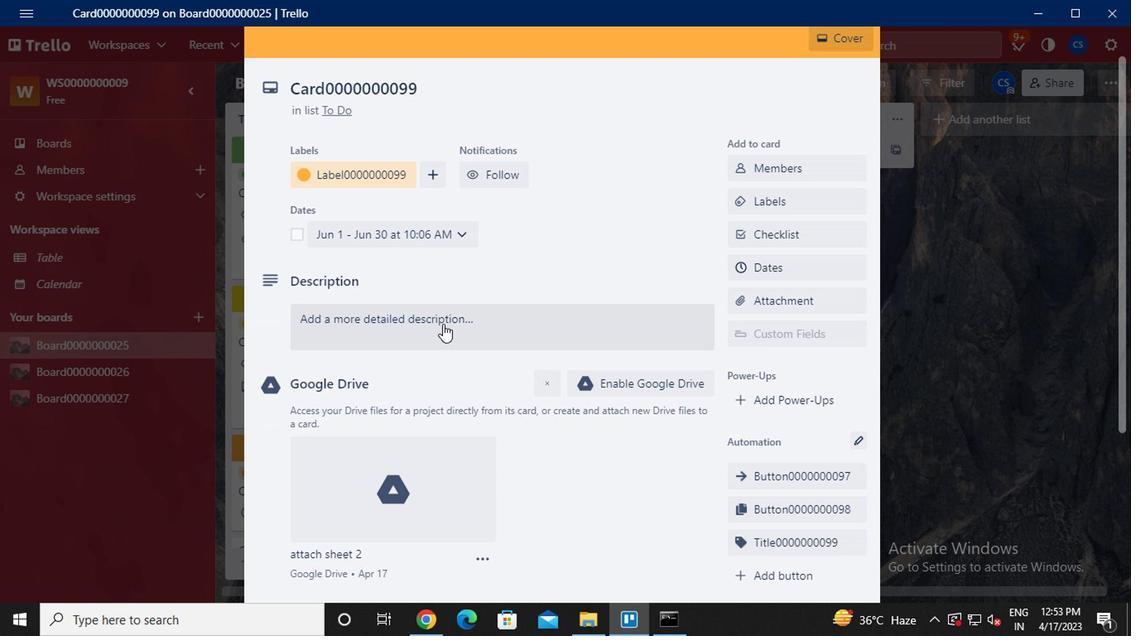 
Action: Key pressed <Key.caps_lock>ds0000000099
Screenshot: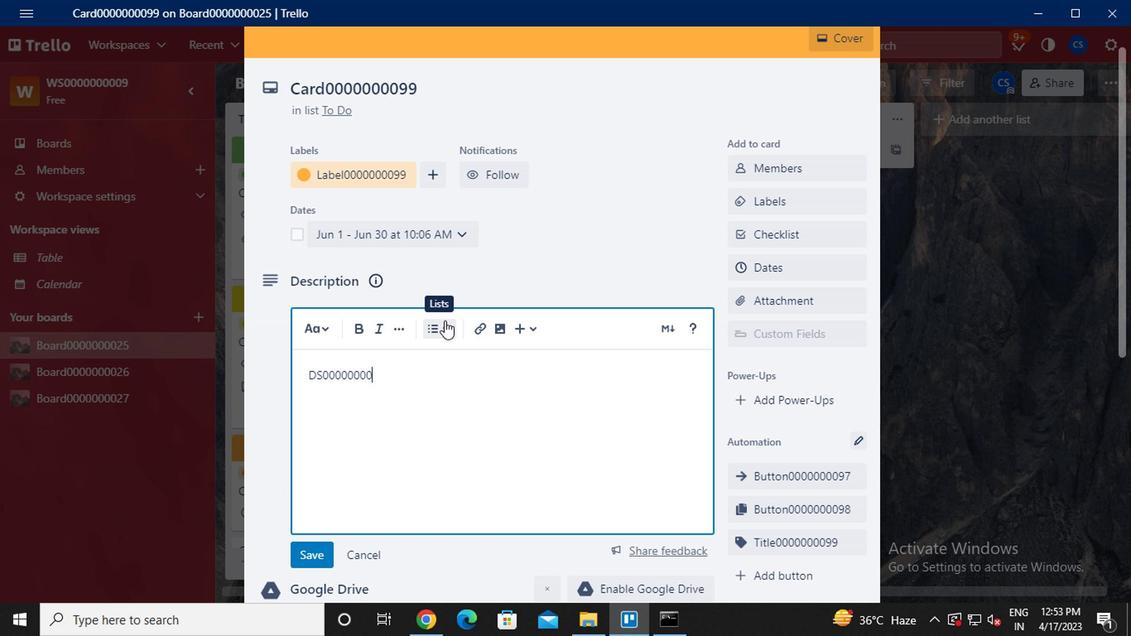 
Action: Mouse moved to (309, 410)
Screenshot: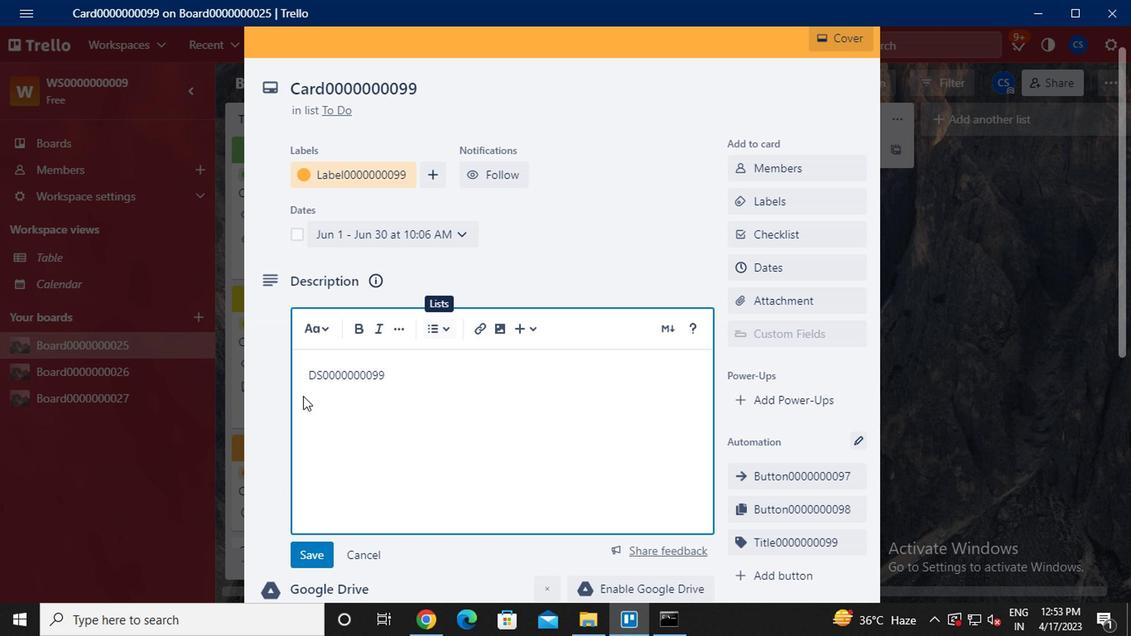 
Action: Mouse scrolled (309, 409) with delta (0, -1)
Screenshot: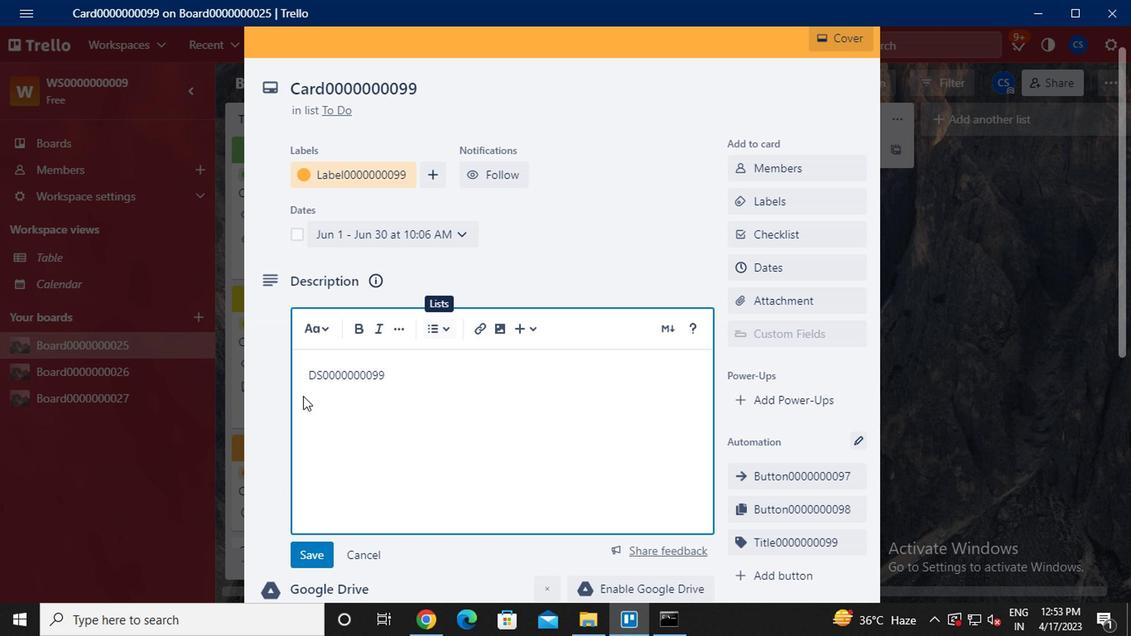 
Action: Mouse moved to (321, 427)
Screenshot: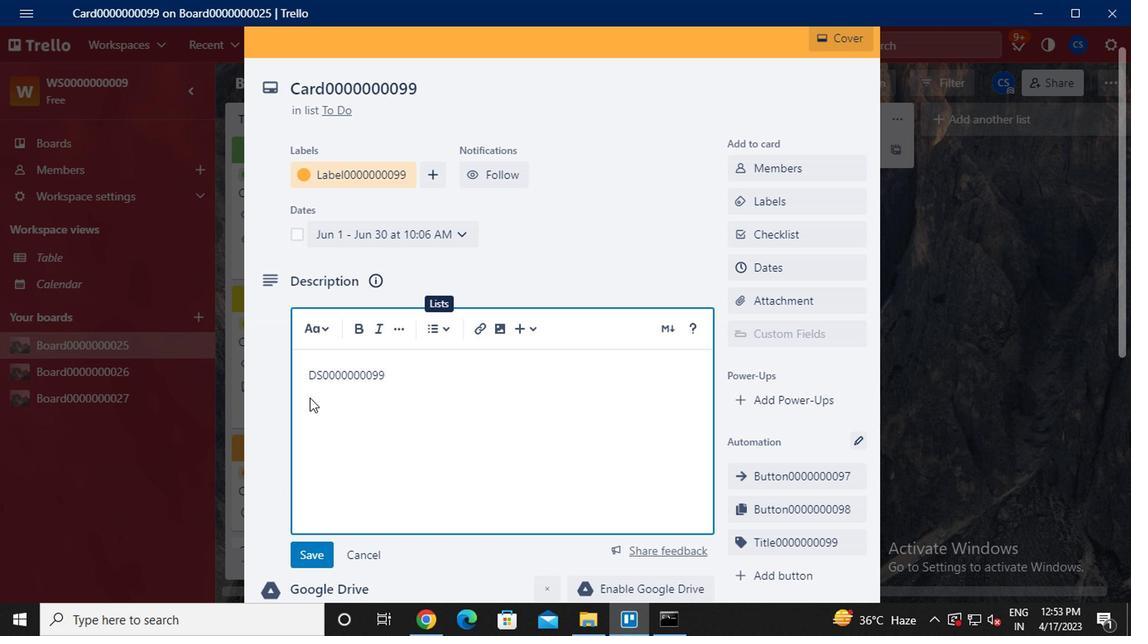
Action: Mouse scrolled (321, 426) with delta (0, 0)
Screenshot: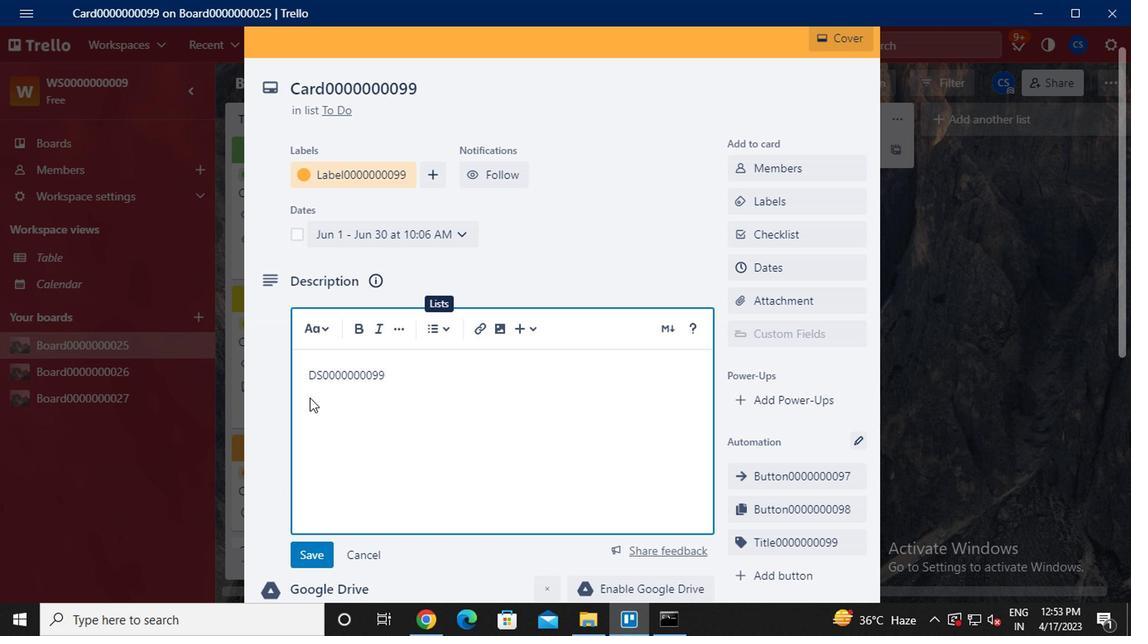 
Action: Mouse moved to (308, 394)
Screenshot: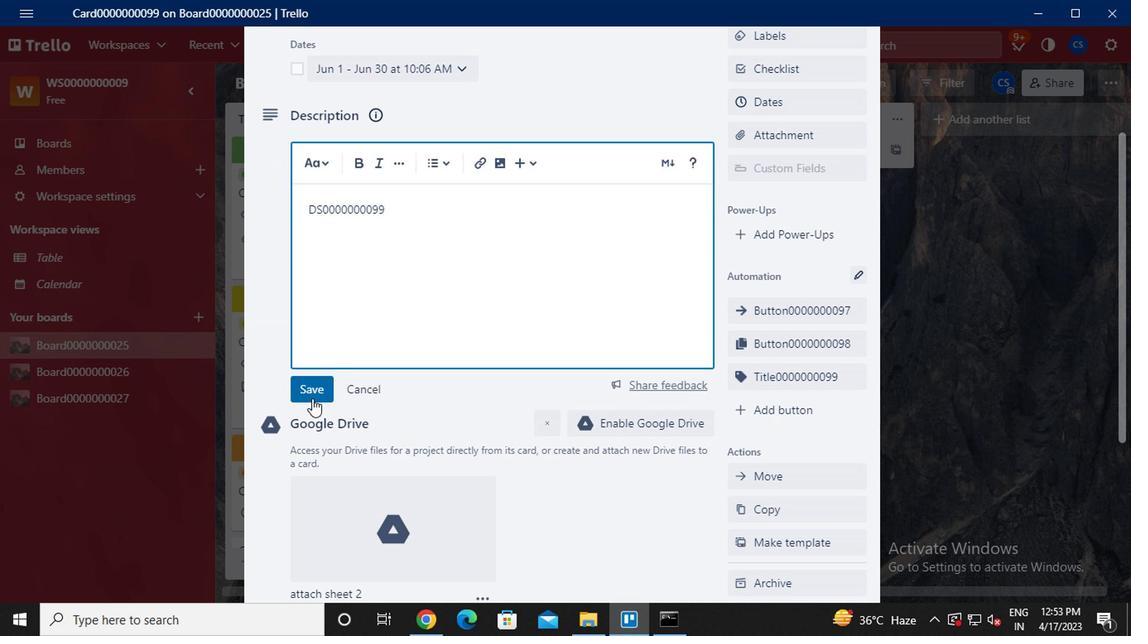 
Action: Mouse pressed left at (308, 394)
Screenshot: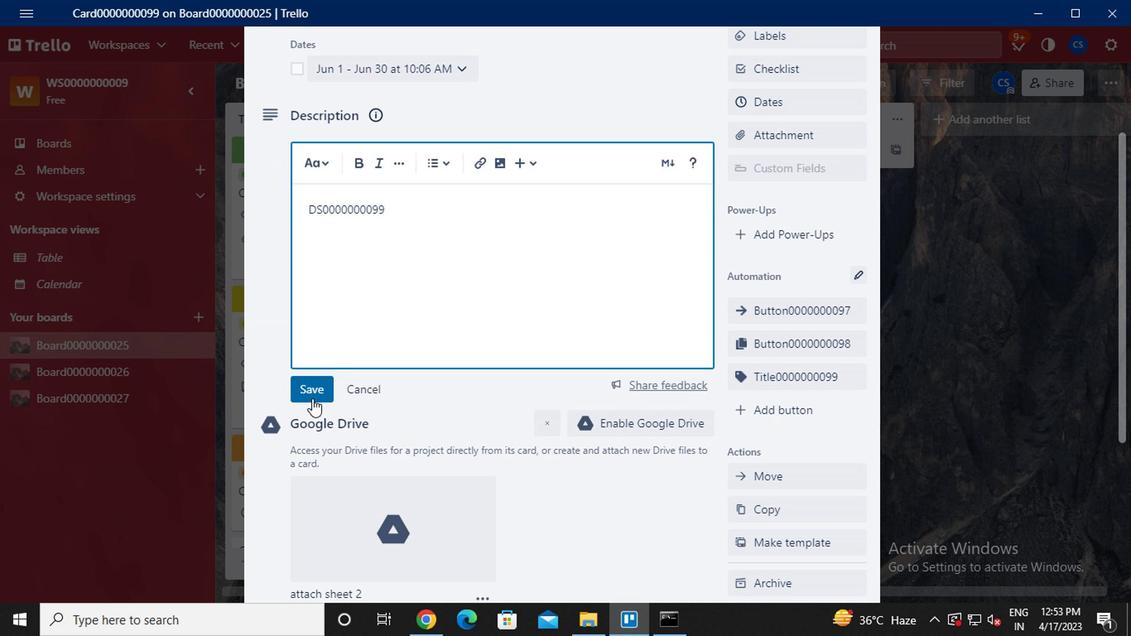
Action: Mouse moved to (450, 382)
Screenshot: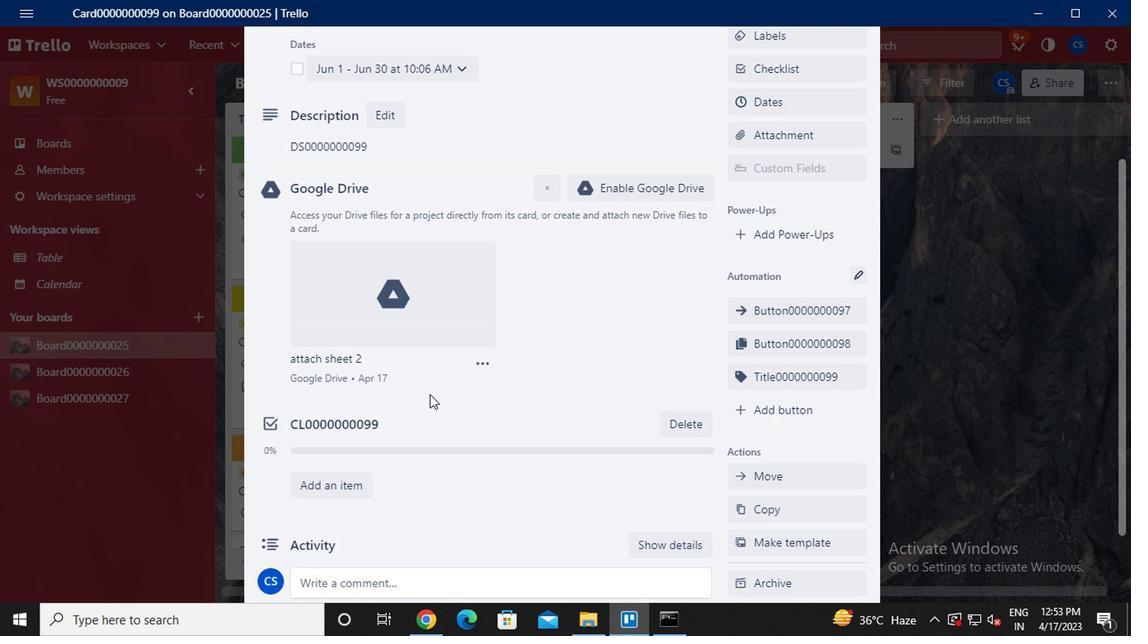 
Action: Mouse scrolled (450, 381) with delta (0, -1)
Screenshot: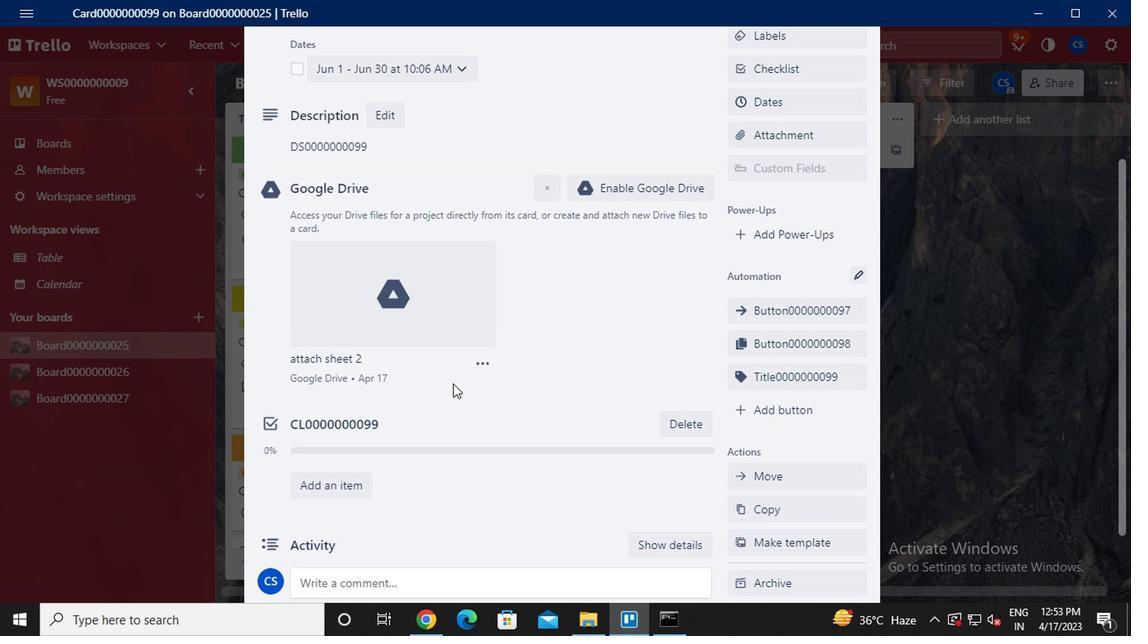 
Action: Mouse scrolled (450, 381) with delta (0, -1)
Screenshot: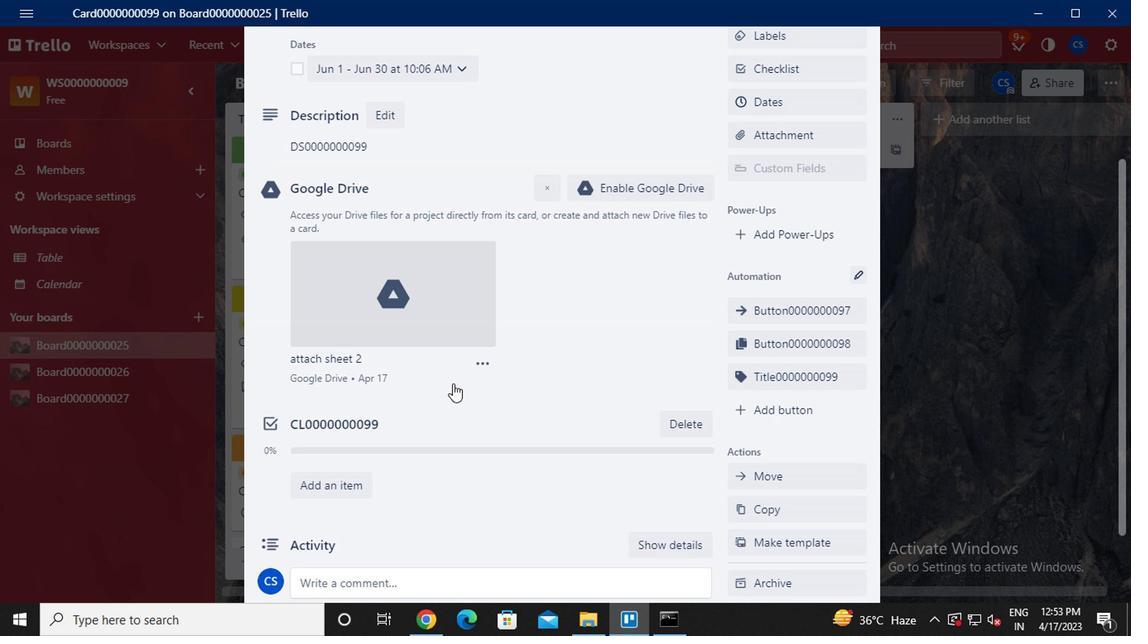 
Action: Mouse moved to (450, 384)
Screenshot: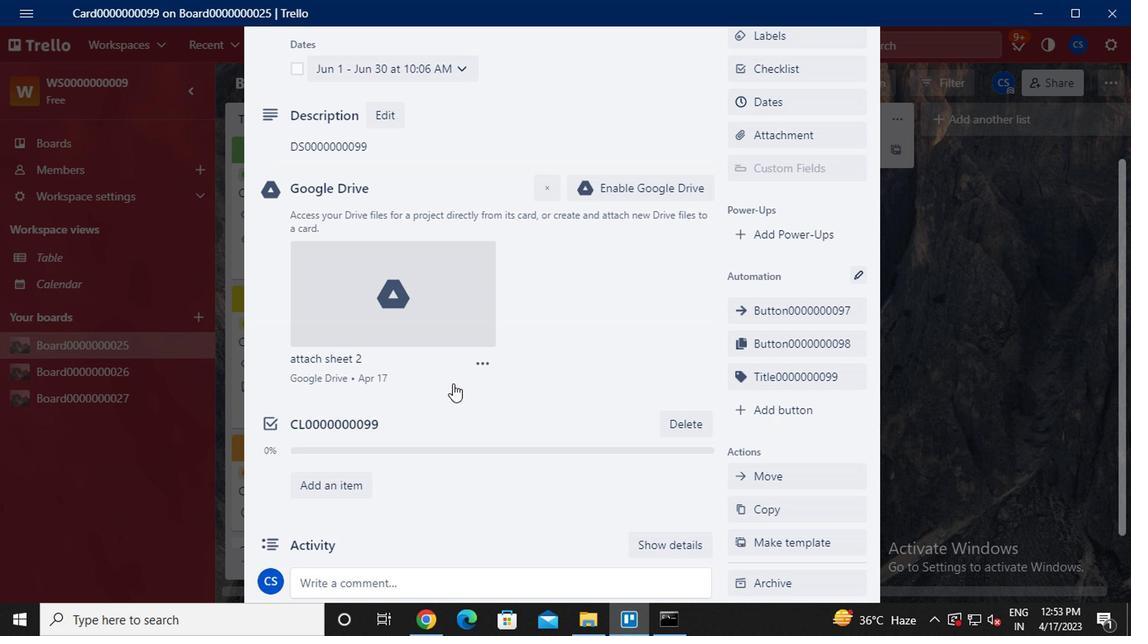
Action: Mouse scrolled (450, 382) with delta (0, -1)
Screenshot: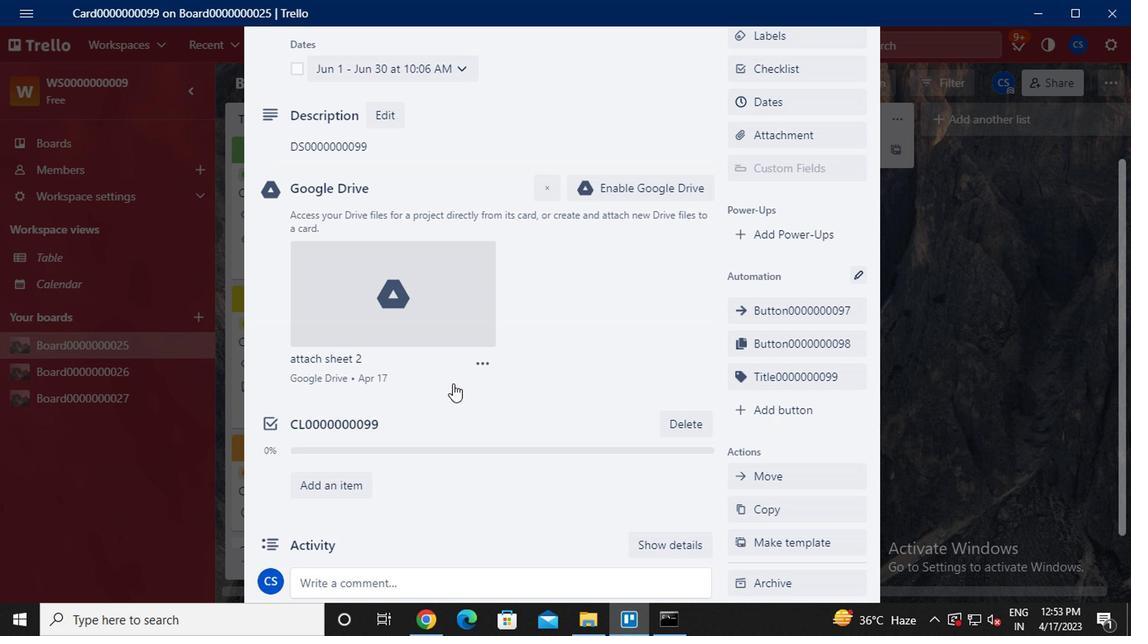 
Action: Mouse moved to (448, 390)
Screenshot: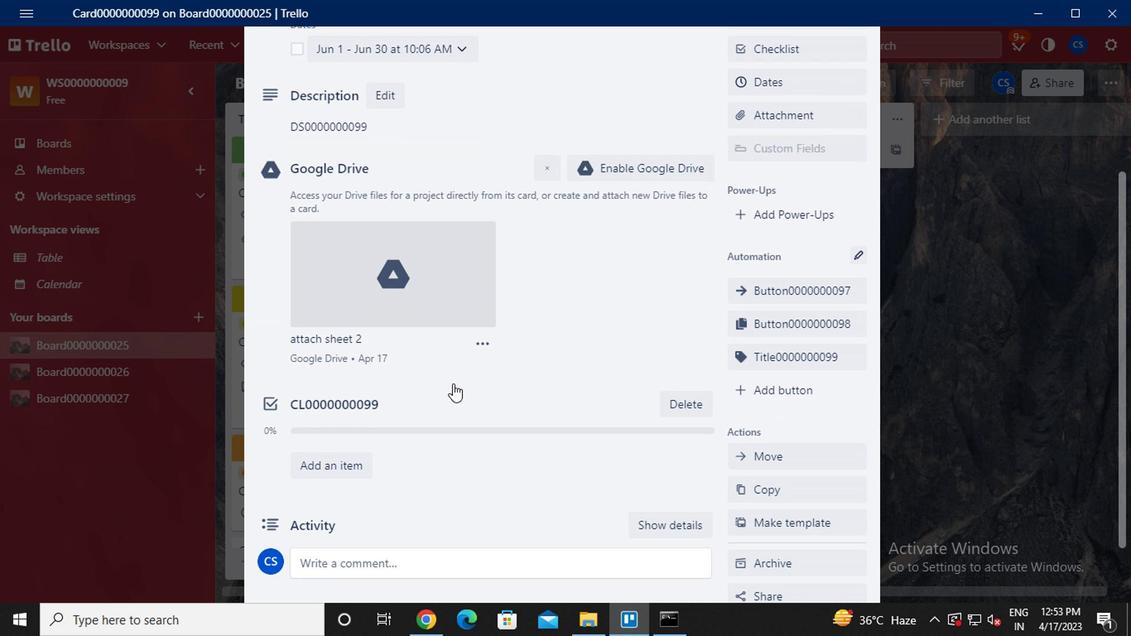 
Action: Mouse scrolled (448, 389) with delta (0, -1)
Screenshot: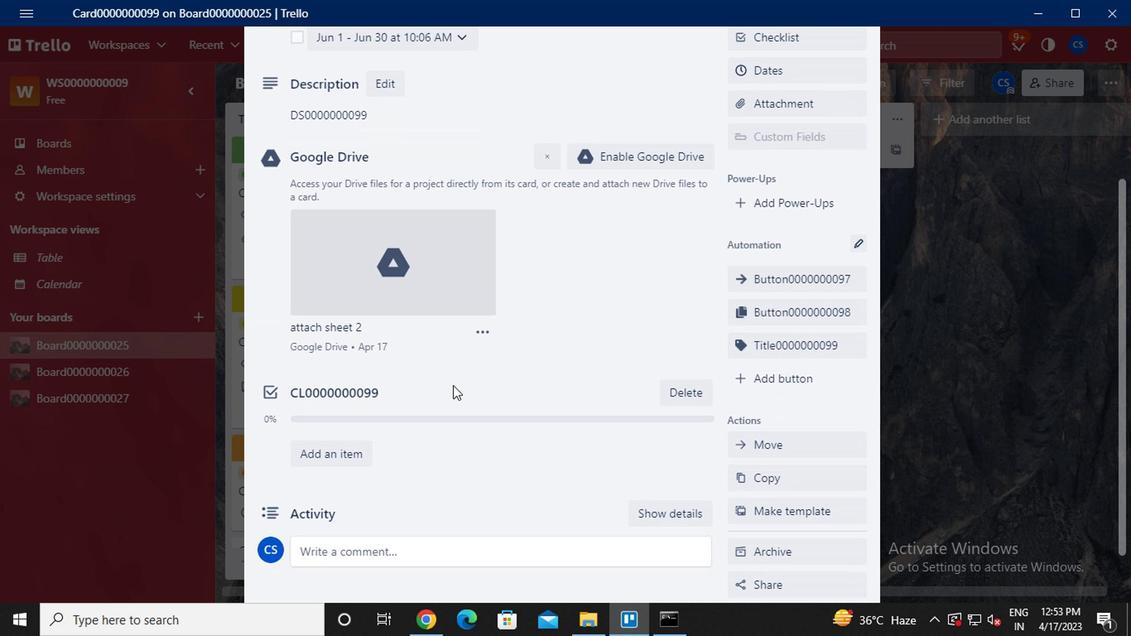 
Action: Mouse moved to (434, 462)
Screenshot: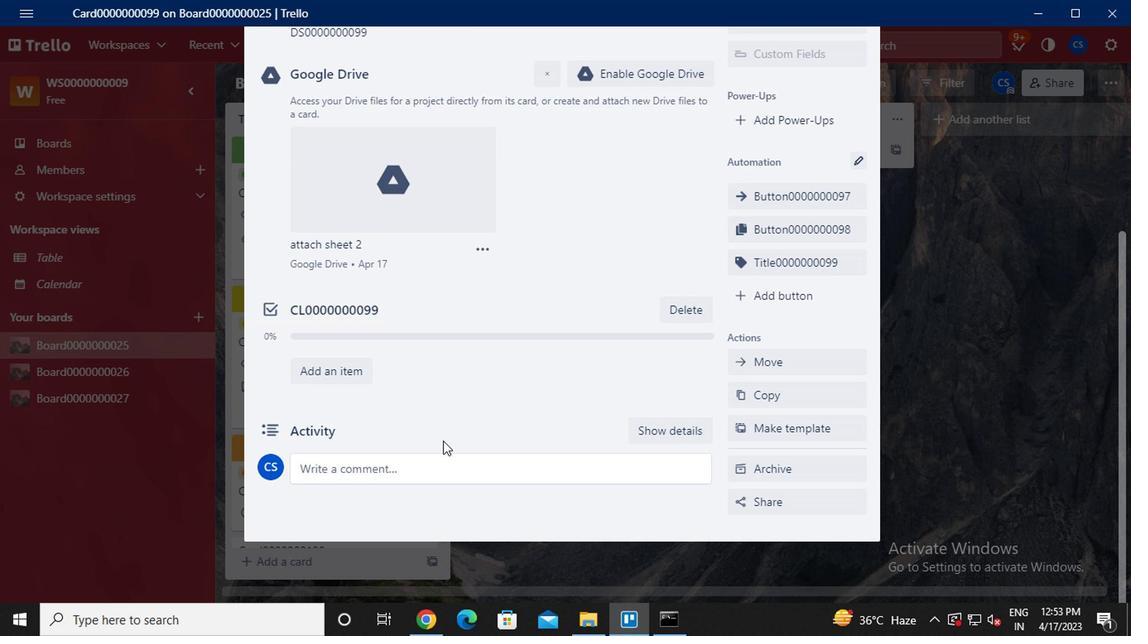 
Action: Mouse pressed left at (434, 462)
Screenshot: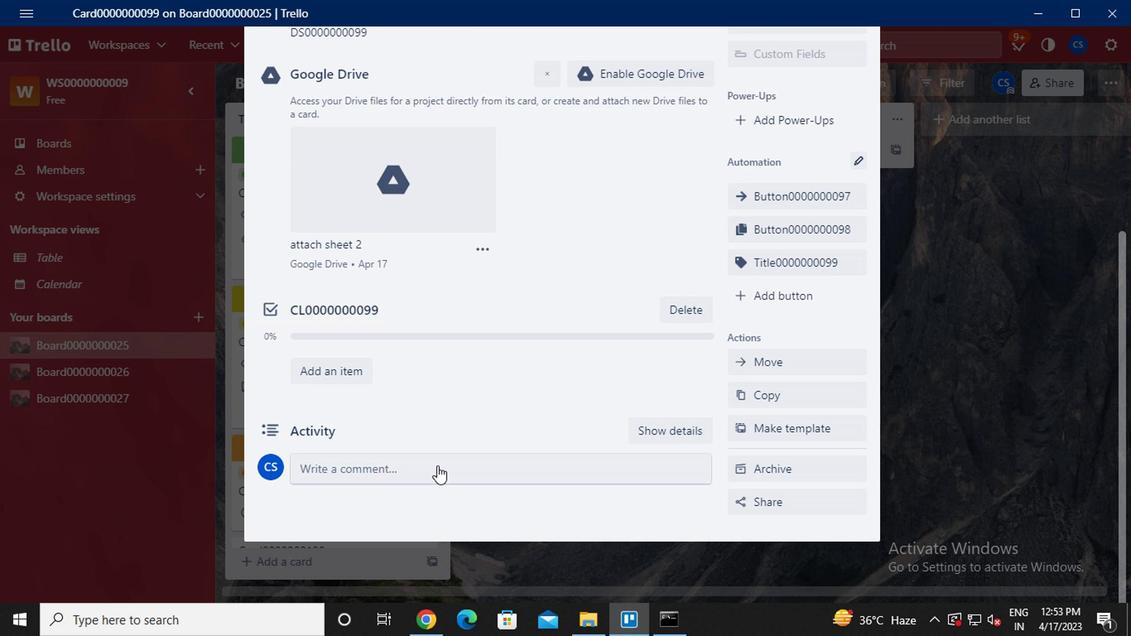 
Action: Key pressed cn<Key.backspace>m0000000099
Screenshot: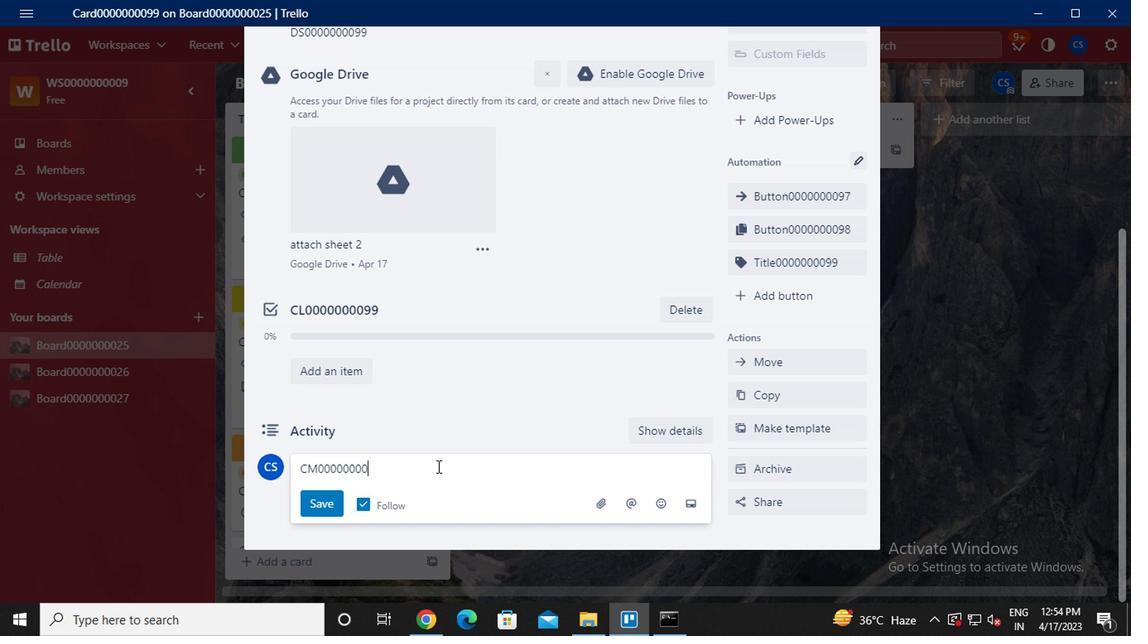 
Action: Mouse moved to (331, 497)
Screenshot: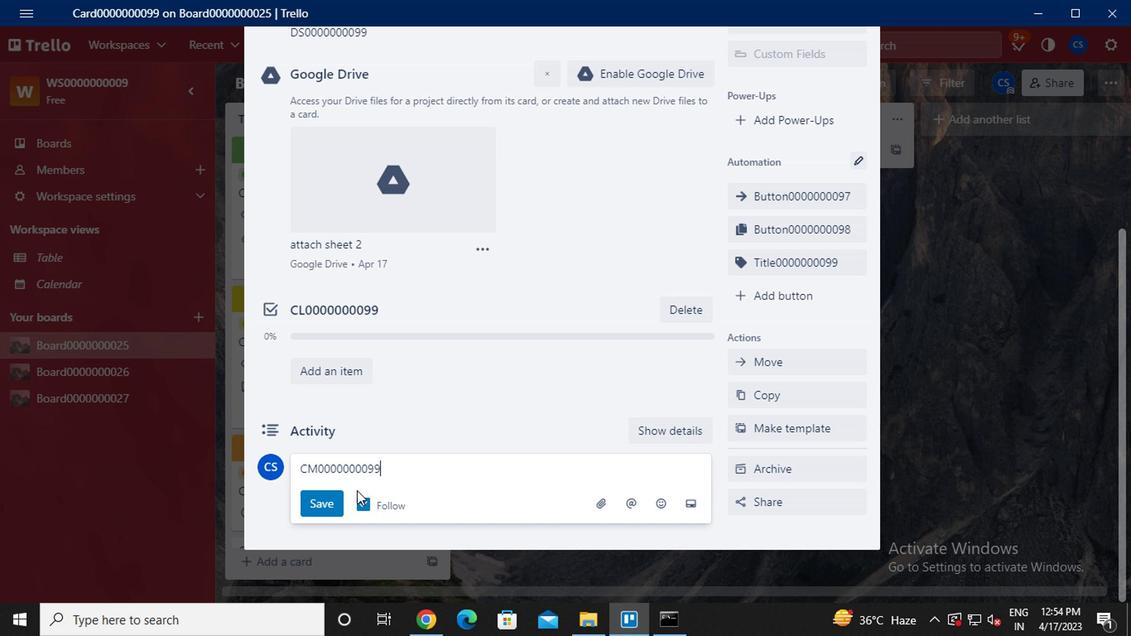 
Action: Mouse pressed left at (331, 497)
Screenshot: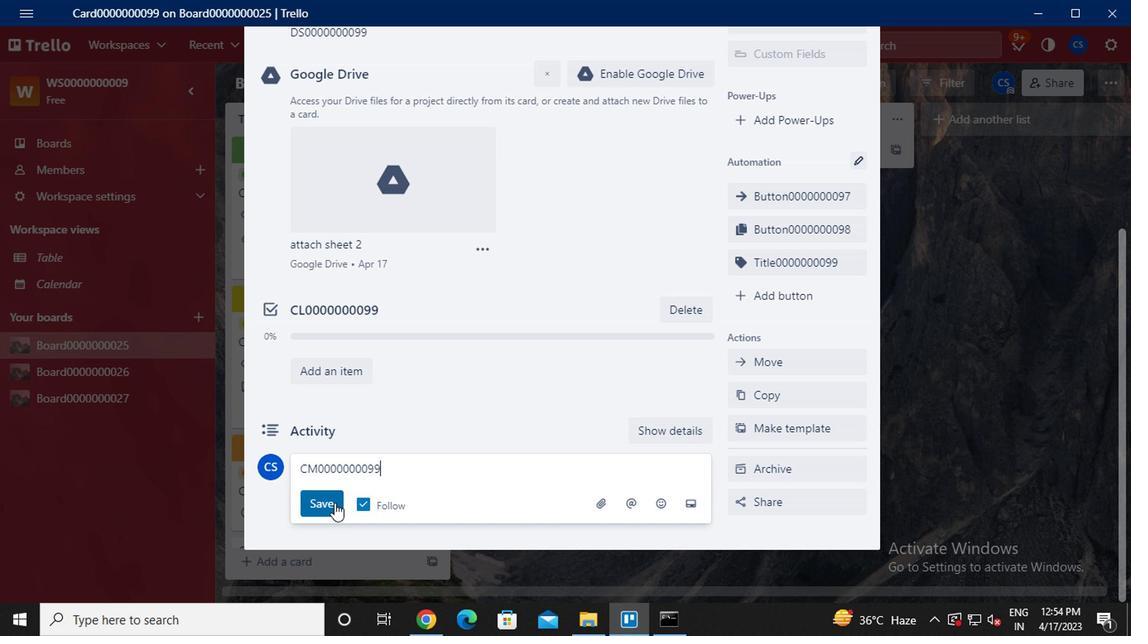 
Action: Mouse moved to (516, 459)
Screenshot: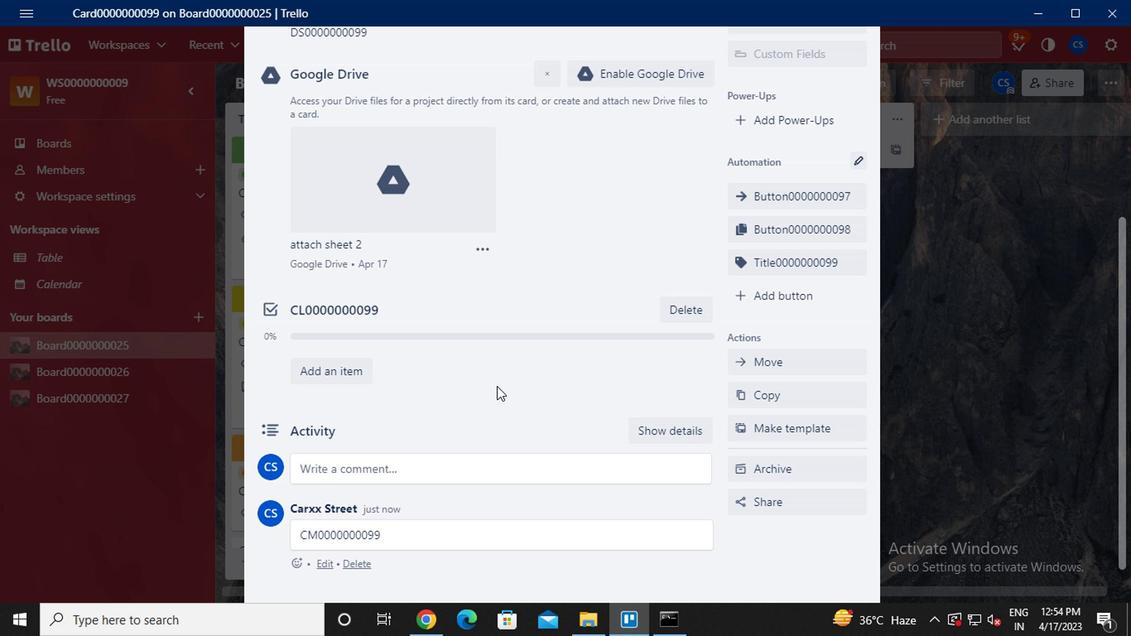 
